 Task: Look for space in Vidnoye, Russia from 8th July, 2023 to 16th July, 2023 for 8 adults in price range Rs.10000 to Rs.16000. Place can be private room with 8 bedrooms having 8 beds and 8 bathrooms. Property type can be house, flat, guest house, hotel. Amenities needed are: wifi, TV, free parkinig on premises, gym, breakfast. Booking option can be shelf check-in. Required host language is English.
Action: Mouse pressed left at (460, 96)
Screenshot: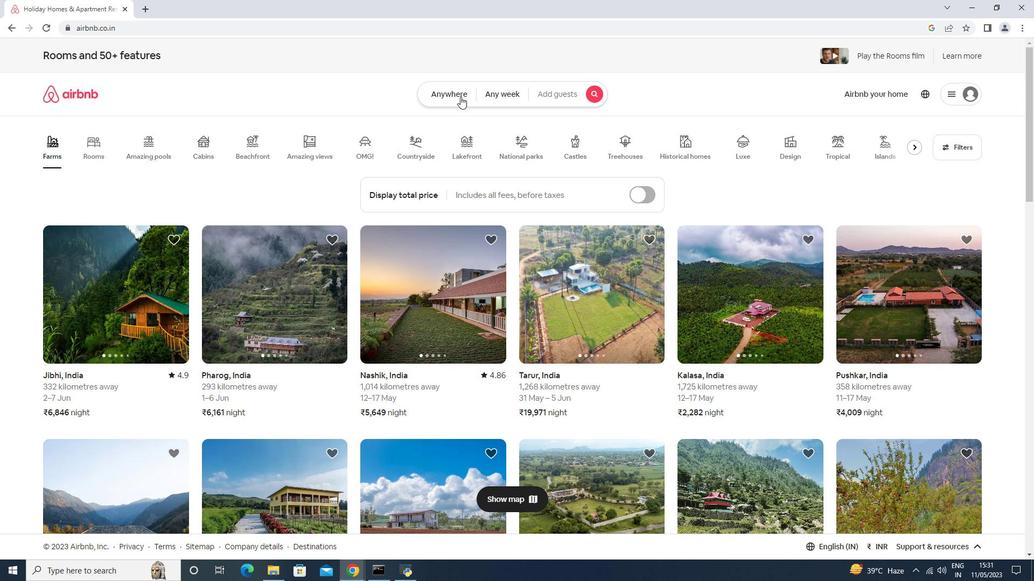 
Action: Mouse moved to (398, 145)
Screenshot: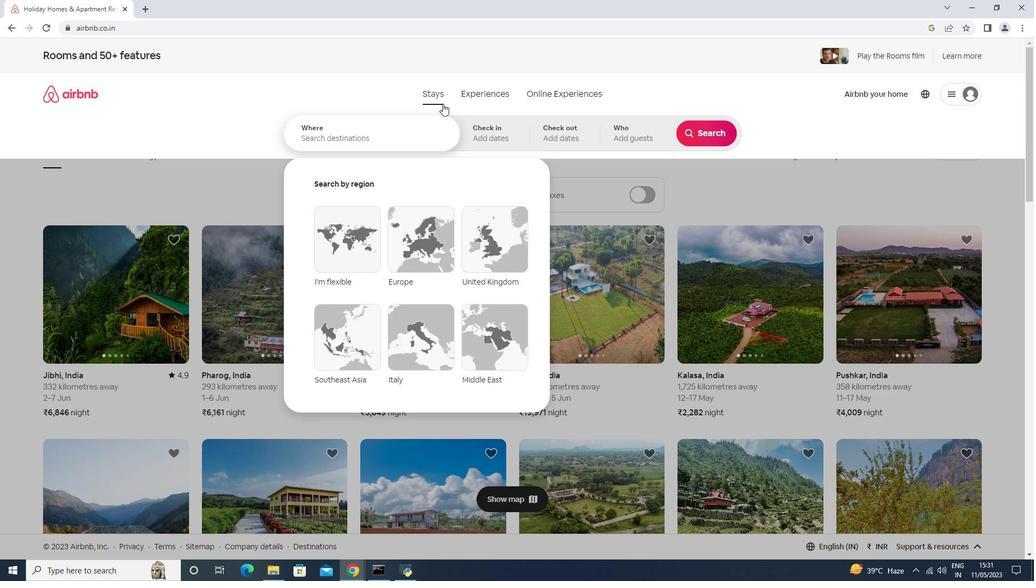 
Action: Mouse pressed left at (398, 145)
Screenshot: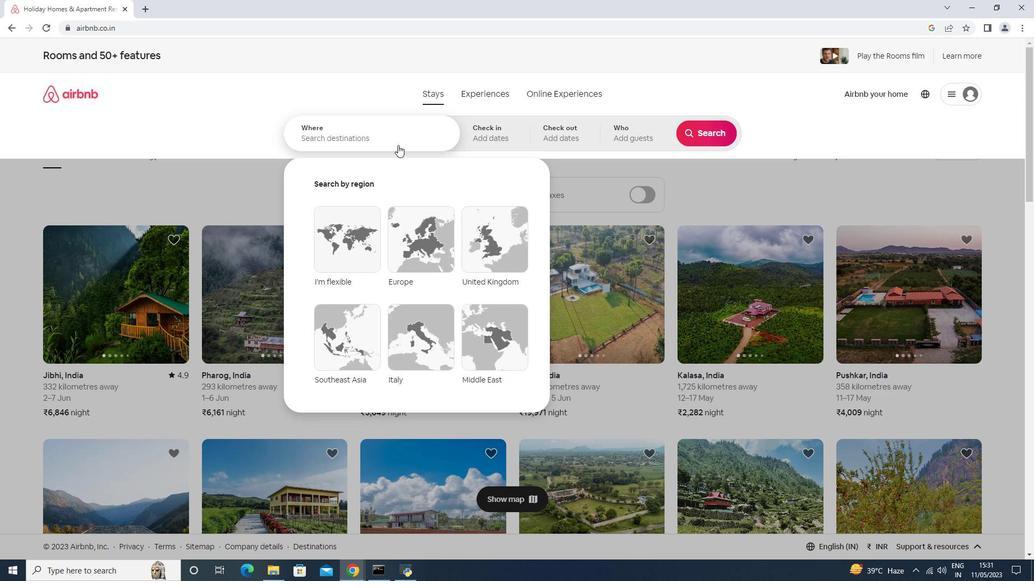 
Action: Mouse moved to (398, 144)
Screenshot: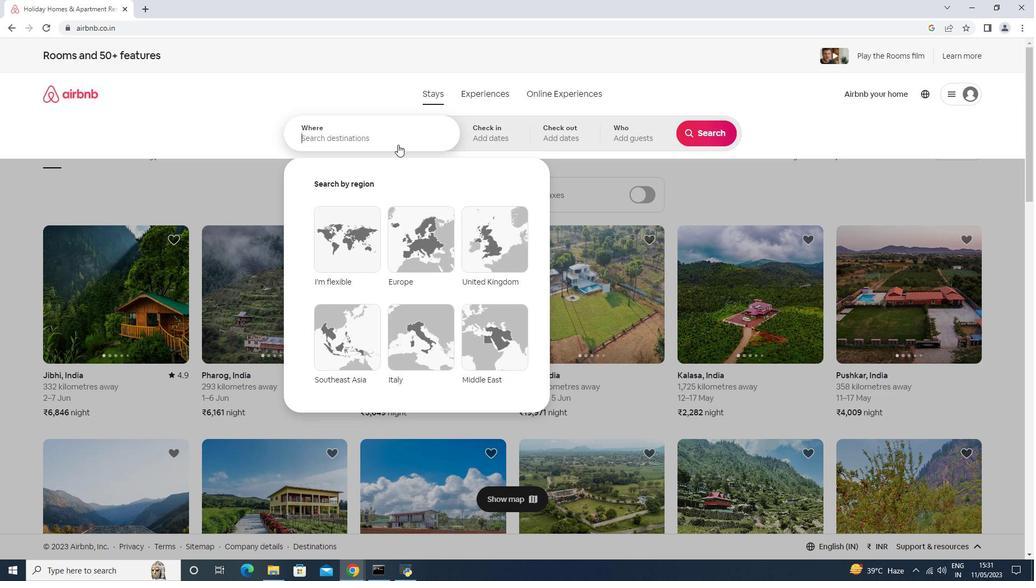 
Action: Key pressed <Key.shift>Vinoye,<Key.shift><Key.shift>Rusia<Key.backspace><Key.backspace>sia
Screenshot: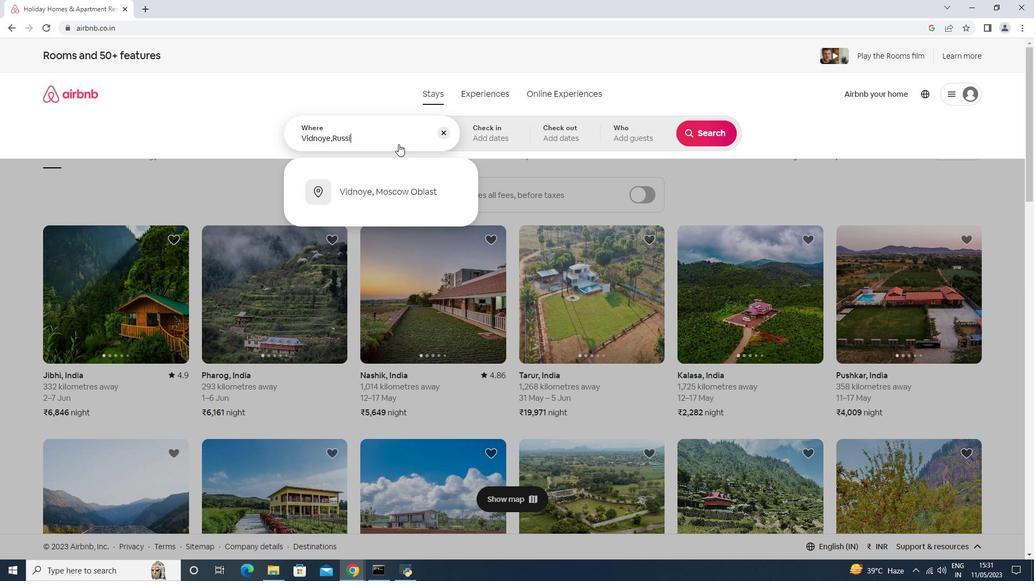 
Action: Mouse moved to (499, 136)
Screenshot: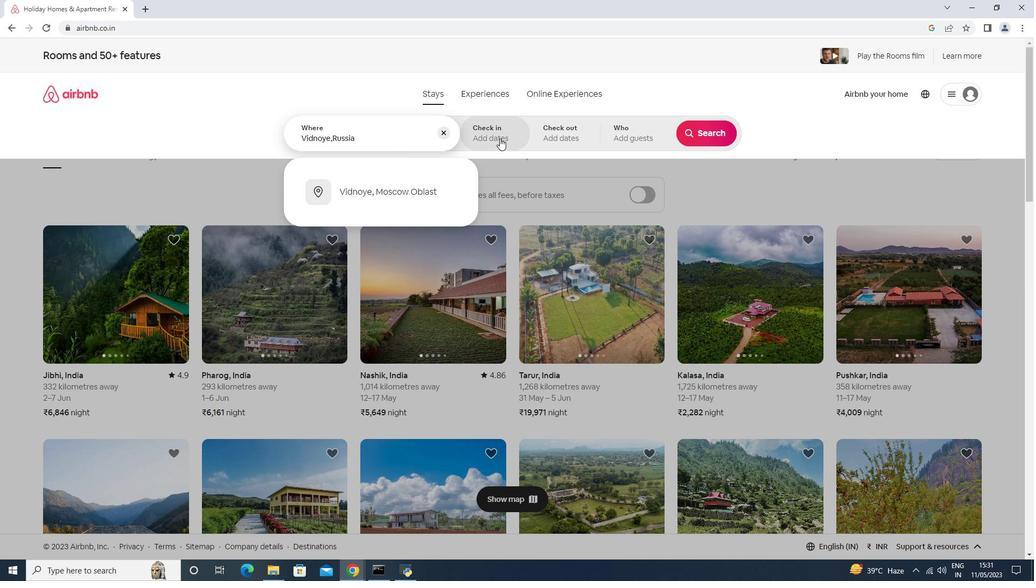 
Action: Mouse pressed left at (499, 136)
Screenshot: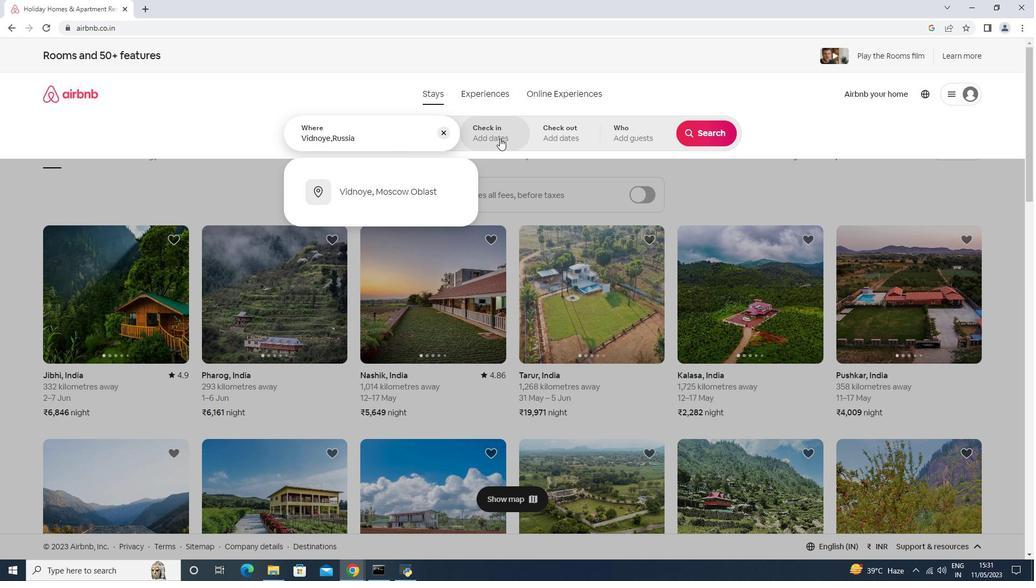 
Action: Mouse moved to (703, 223)
Screenshot: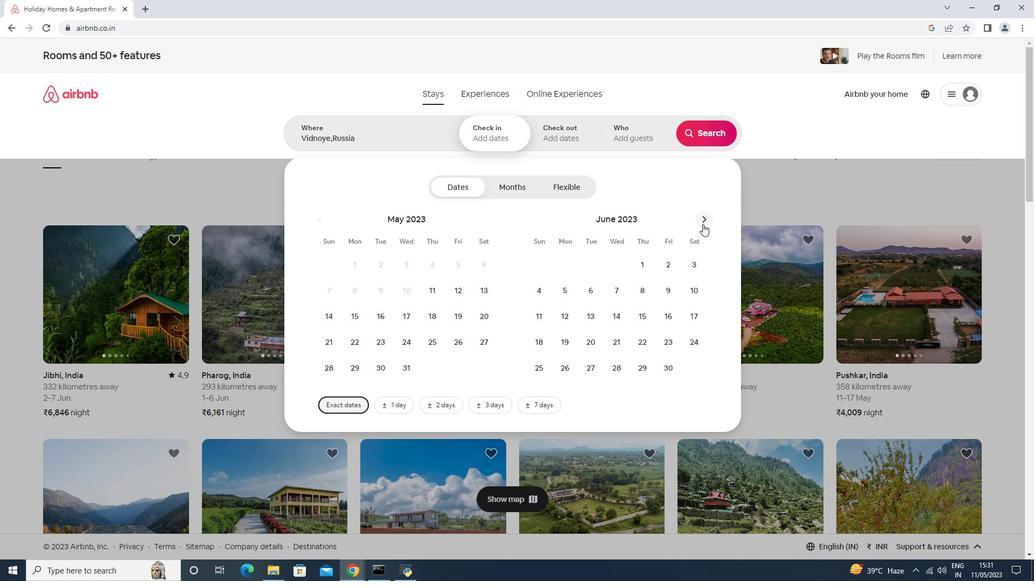 
Action: Mouse pressed left at (703, 223)
Screenshot: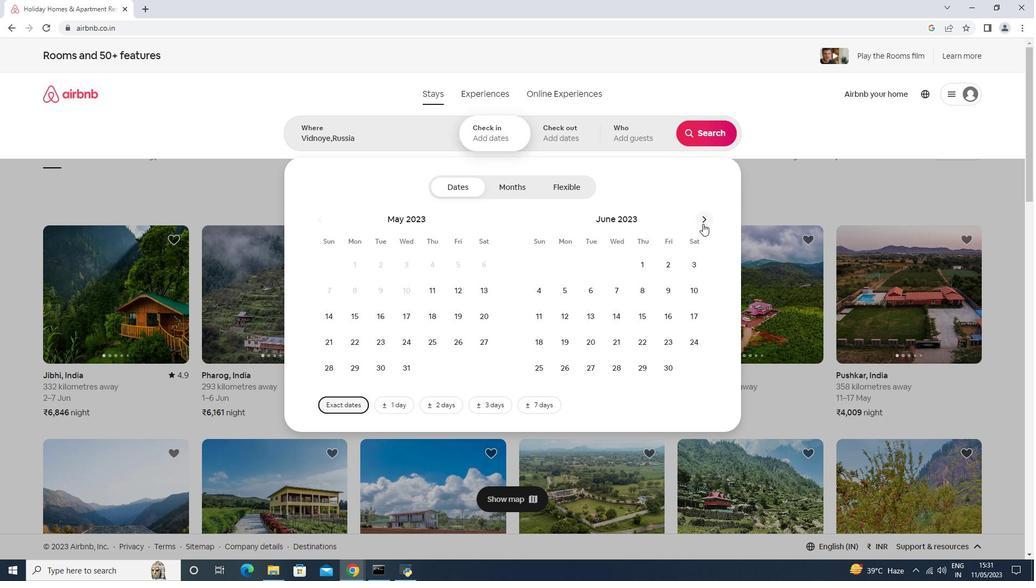 
Action: Mouse moved to (690, 291)
Screenshot: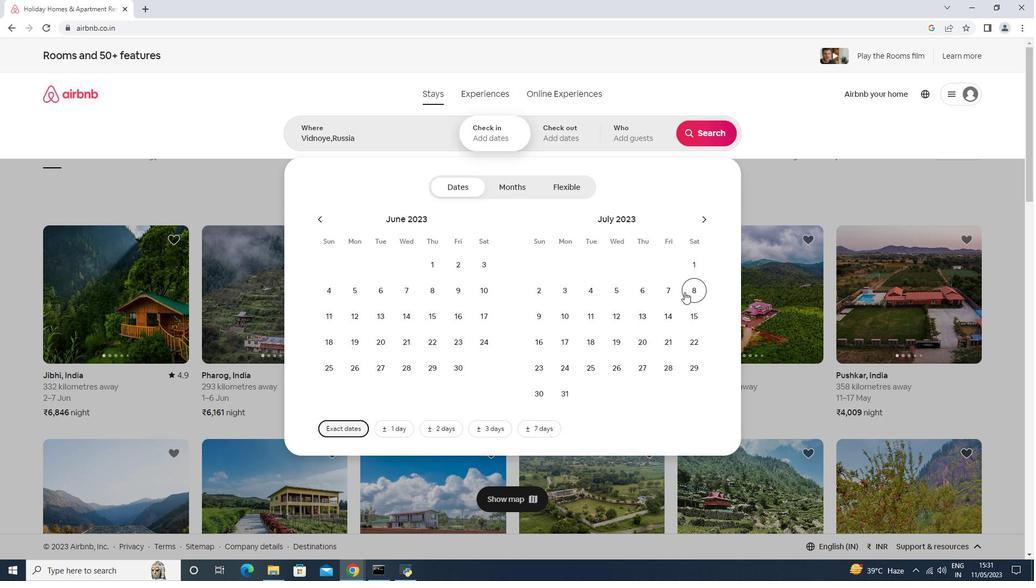
Action: Mouse pressed left at (690, 291)
Screenshot: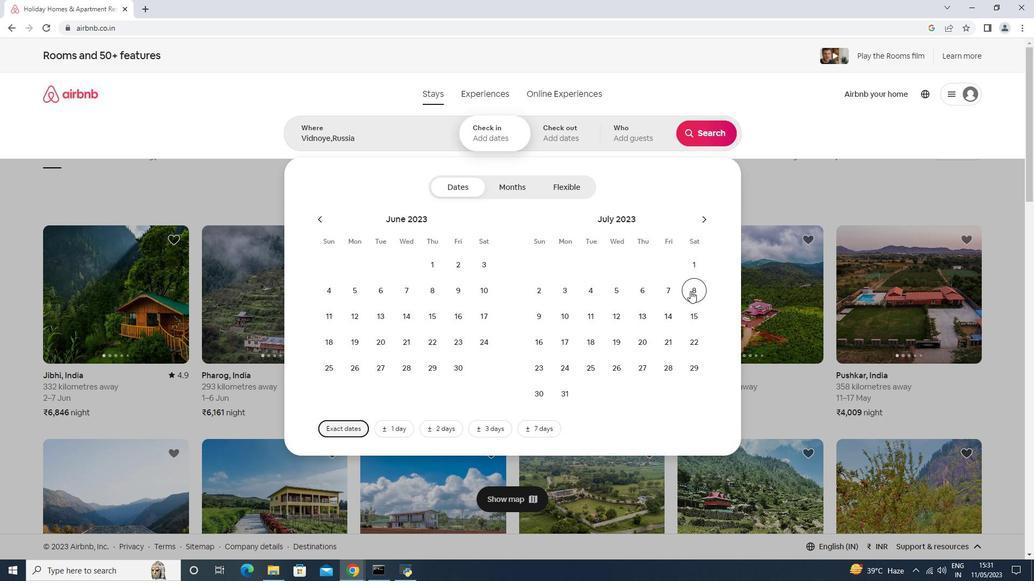 
Action: Mouse moved to (546, 337)
Screenshot: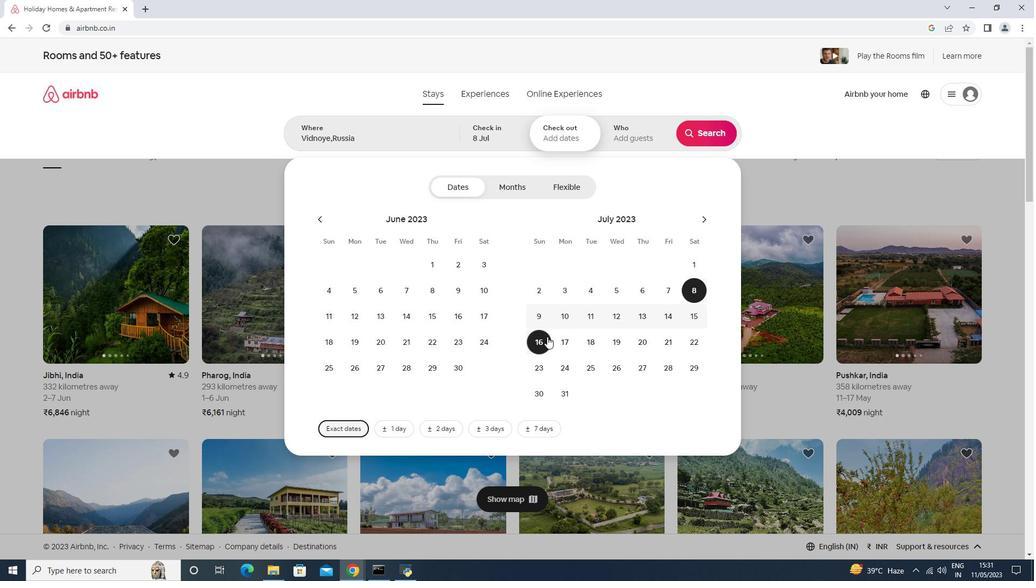 
Action: Mouse pressed left at (546, 337)
Screenshot: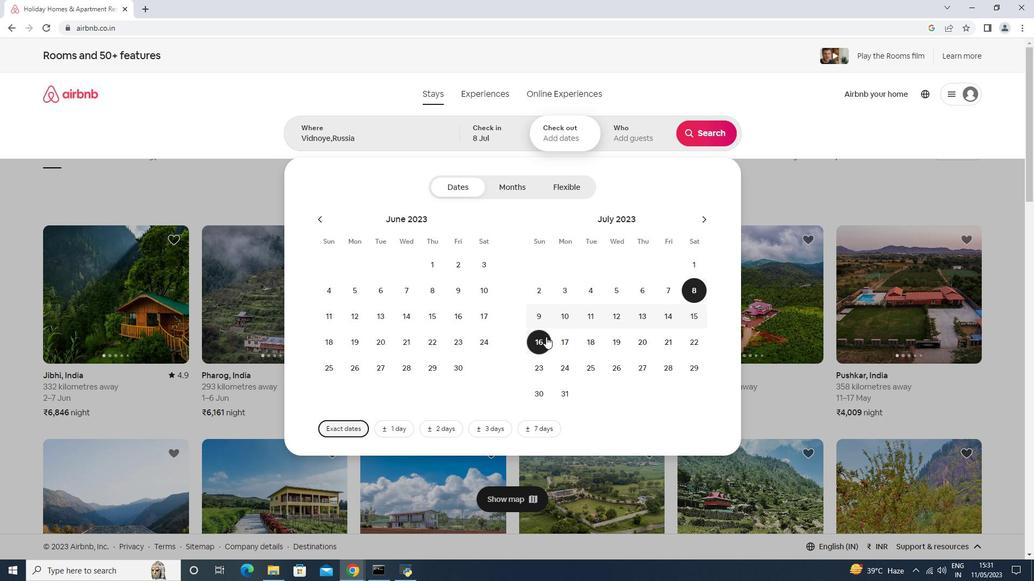 
Action: Mouse moved to (637, 147)
Screenshot: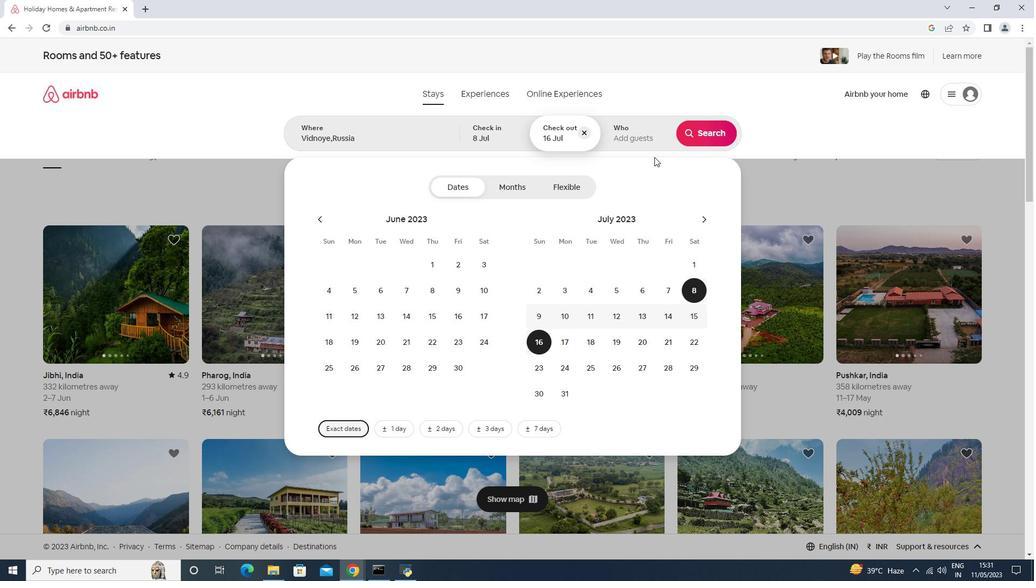 
Action: Mouse pressed left at (637, 147)
Screenshot: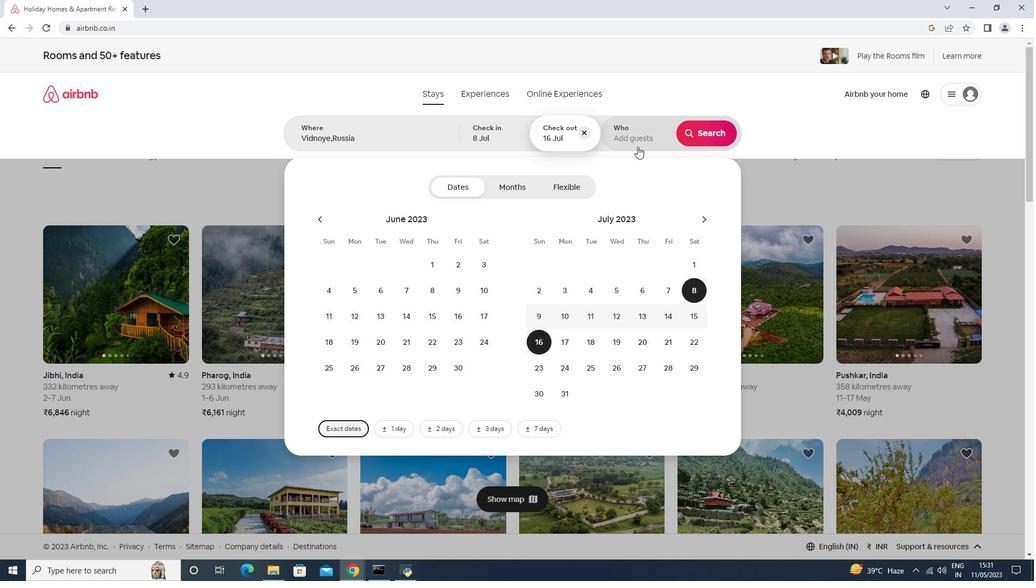 
Action: Mouse moved to (704, 189)
Screenshot: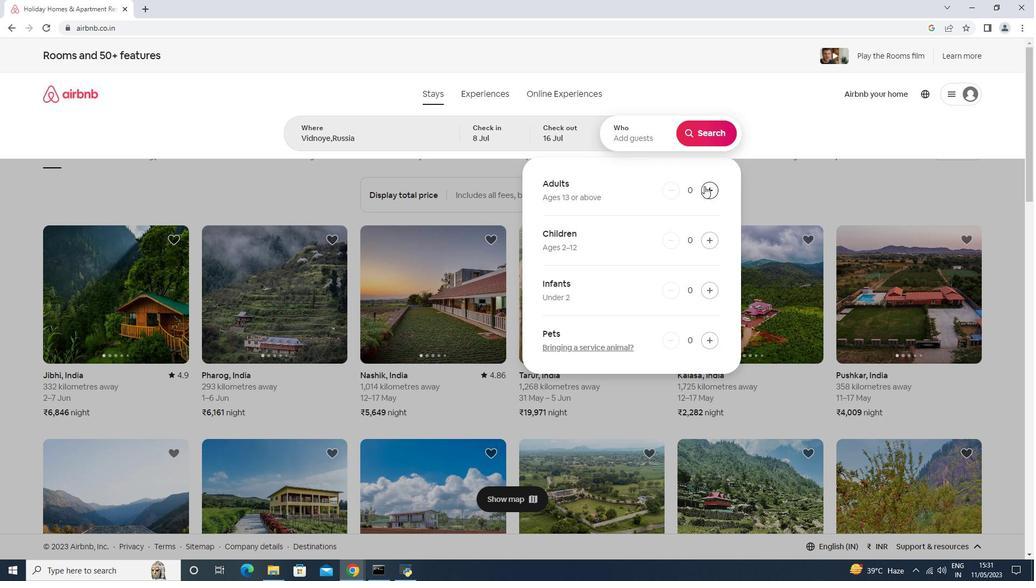 
Action: Mouse pressed left at (704, 189)
Screenshot: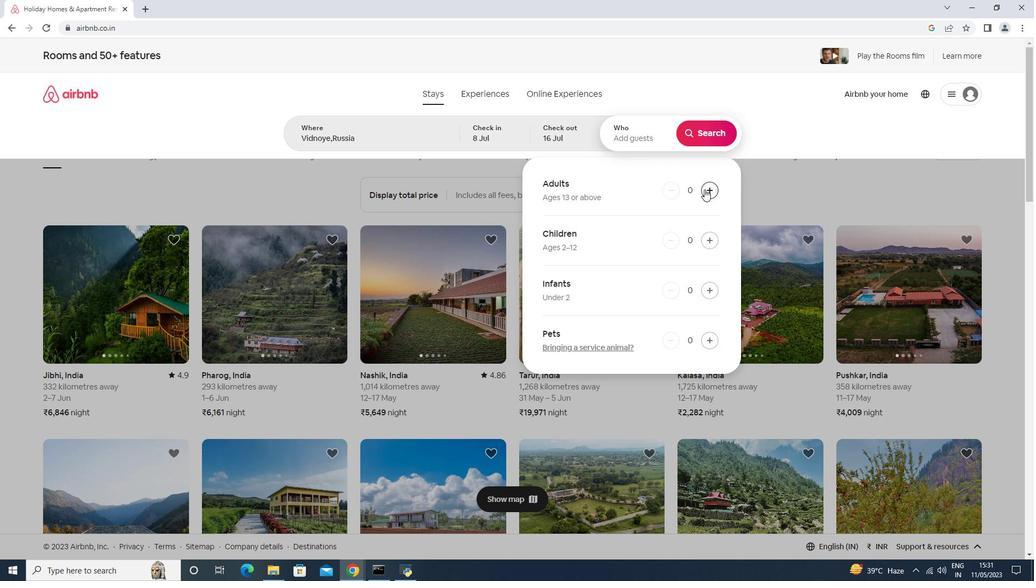
Action: Mouse moved to (705, 189)
Screenshot: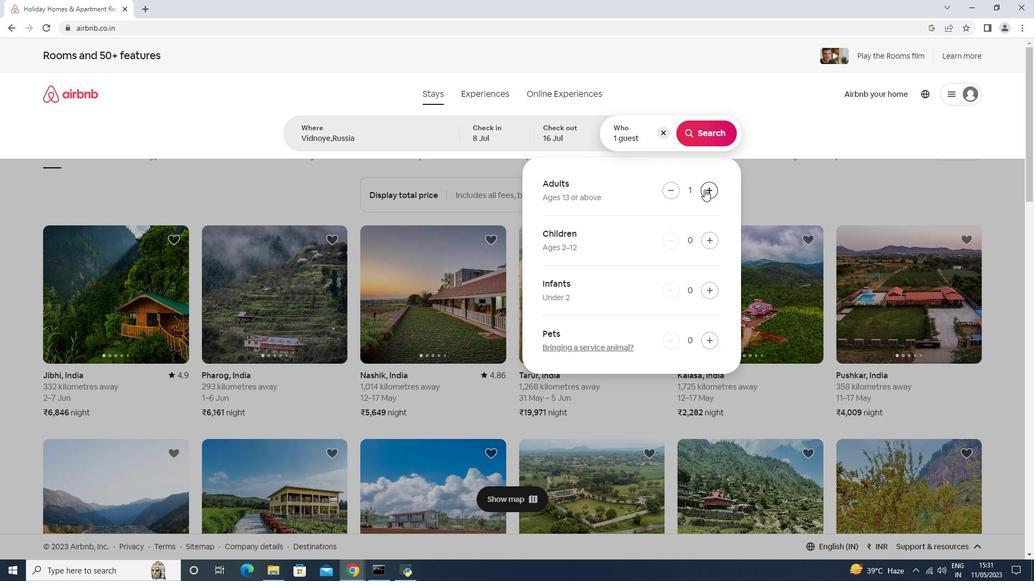 
Action: Mouse pressed left at (705, 189)
Screenshot: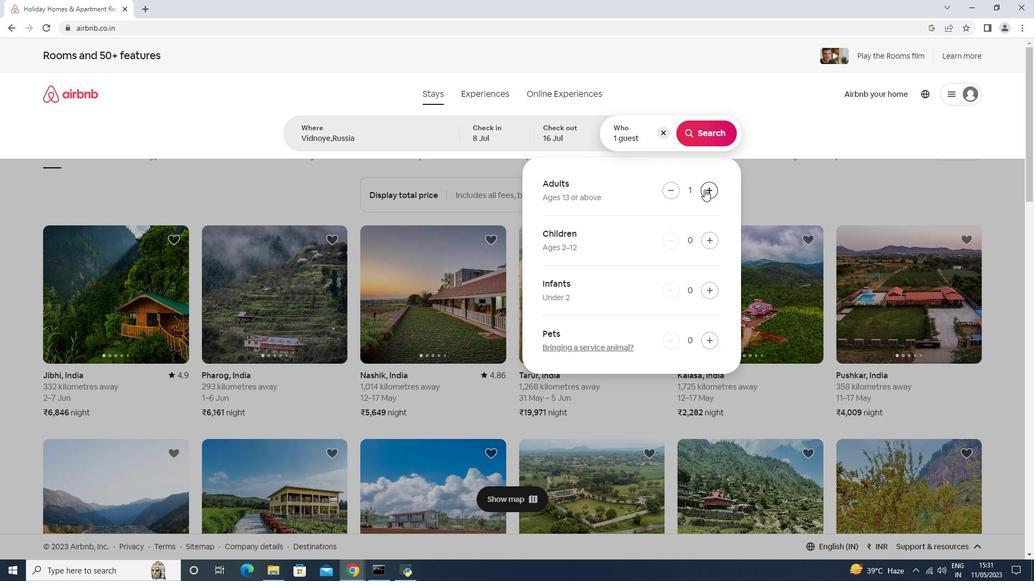 
Action: Mouse pressed left at (705, 189)
Screenshot: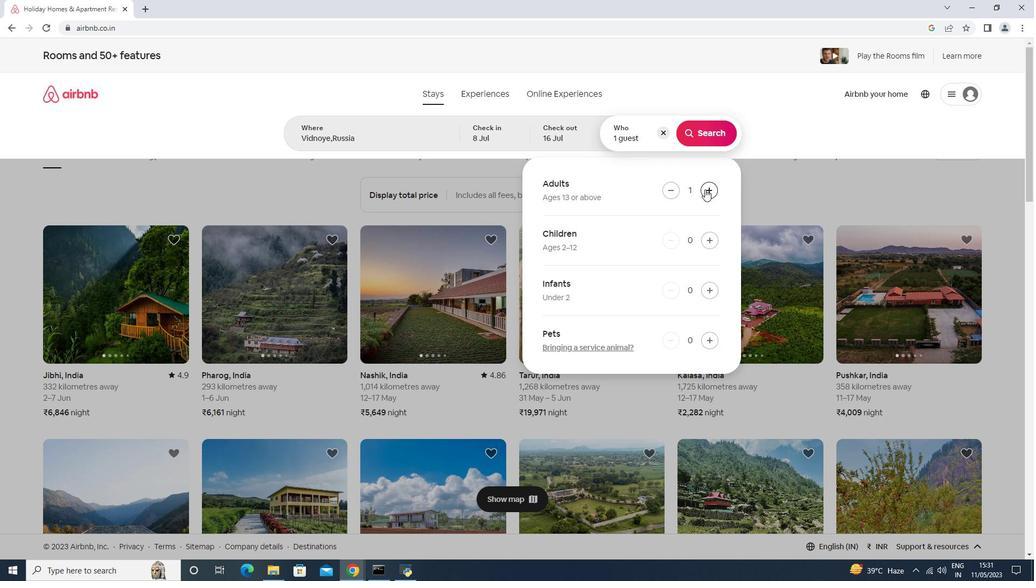 
Action: Mouse pressed left at (705, 189)
Screenshot: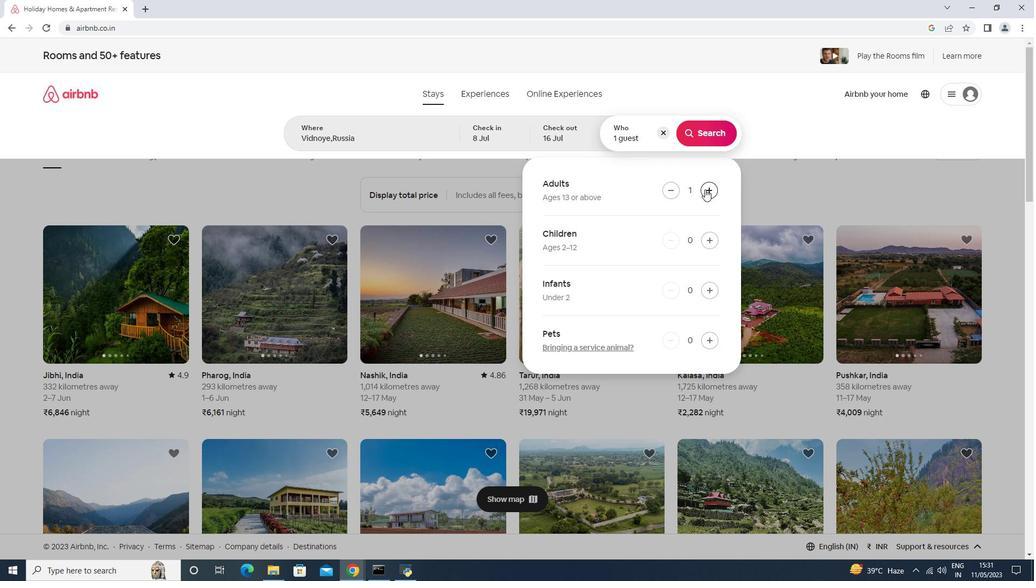 
Action: Mouse moved to (705, 189)
Screenshot: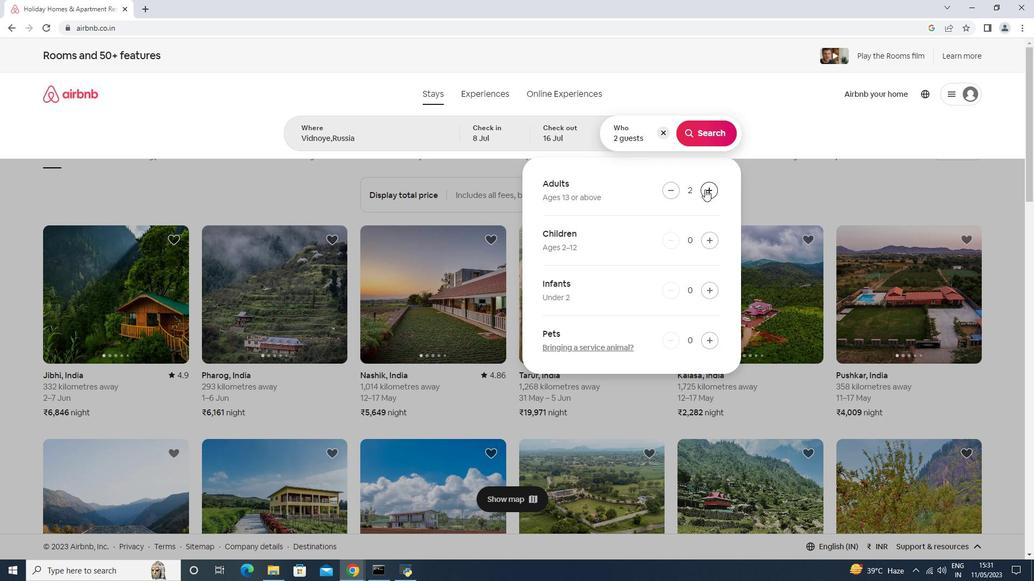 
Action: Mouse pressed left at (705, 189)
Screenshot: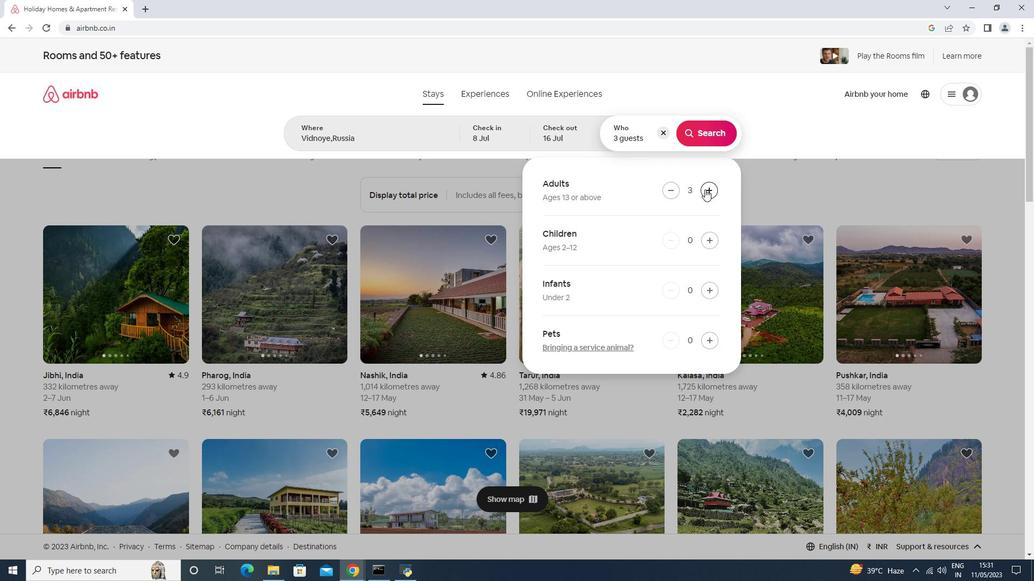 
Action: Mouse pressed left at (705, 189)
Screenshot: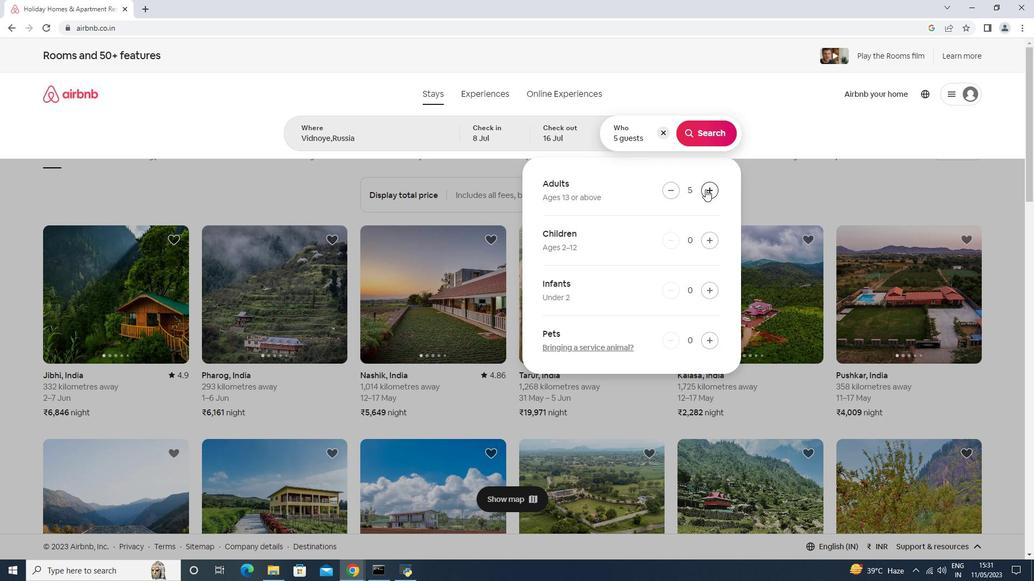 
Action: Mouse pressed left at (705, 189)
Screenshot: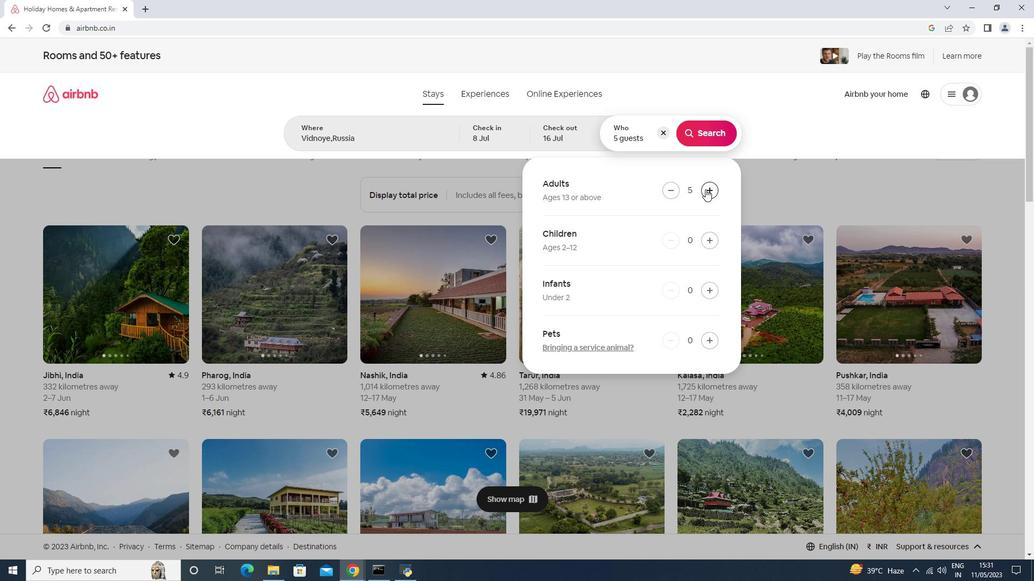 
Action: Mouse moved to (709, 192)
Screenshot: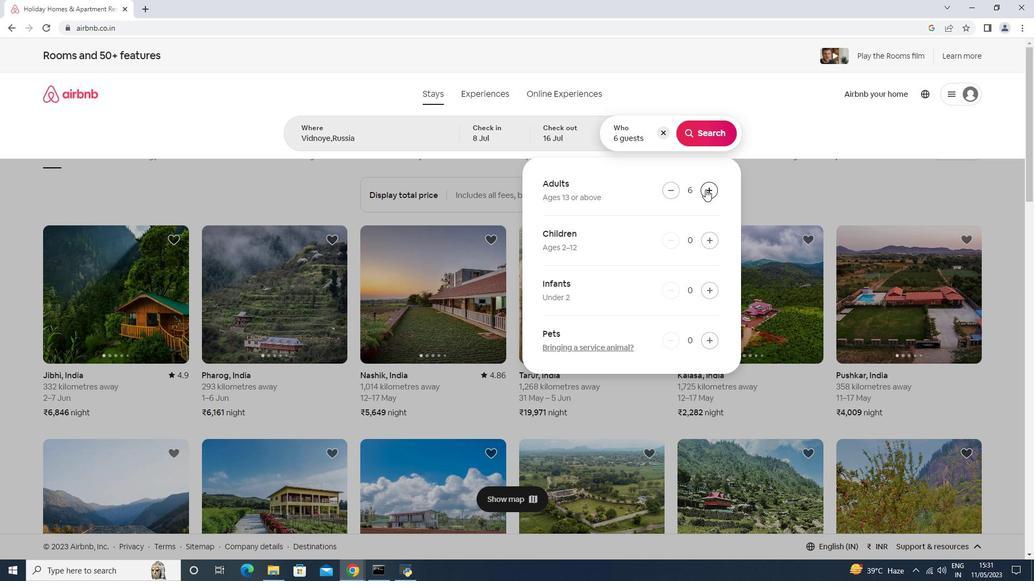 
Action: Mouse pressed left at (709, 192)
Screenshot: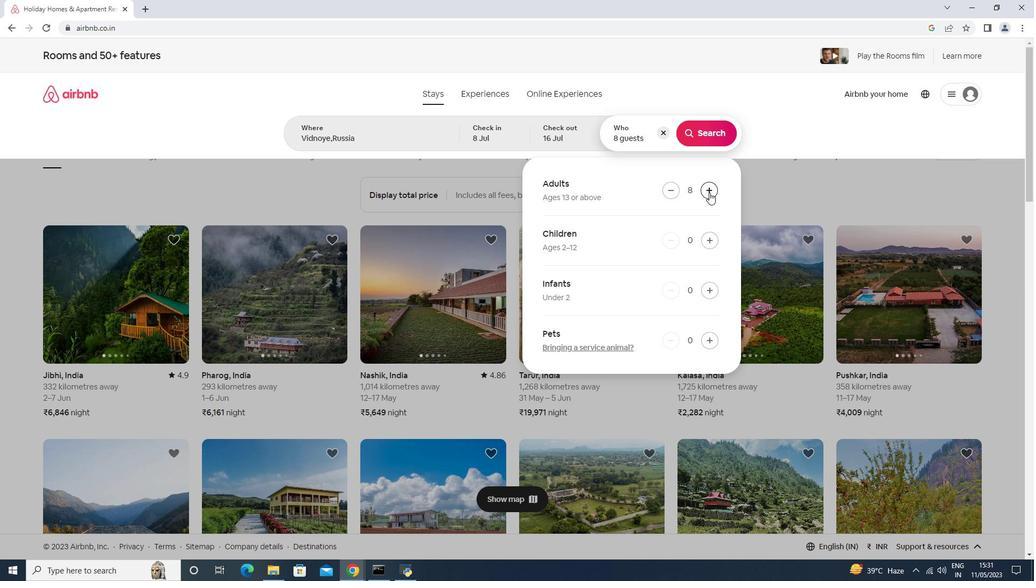 
Action: Mouse moved to (672, 191)
Screenshot: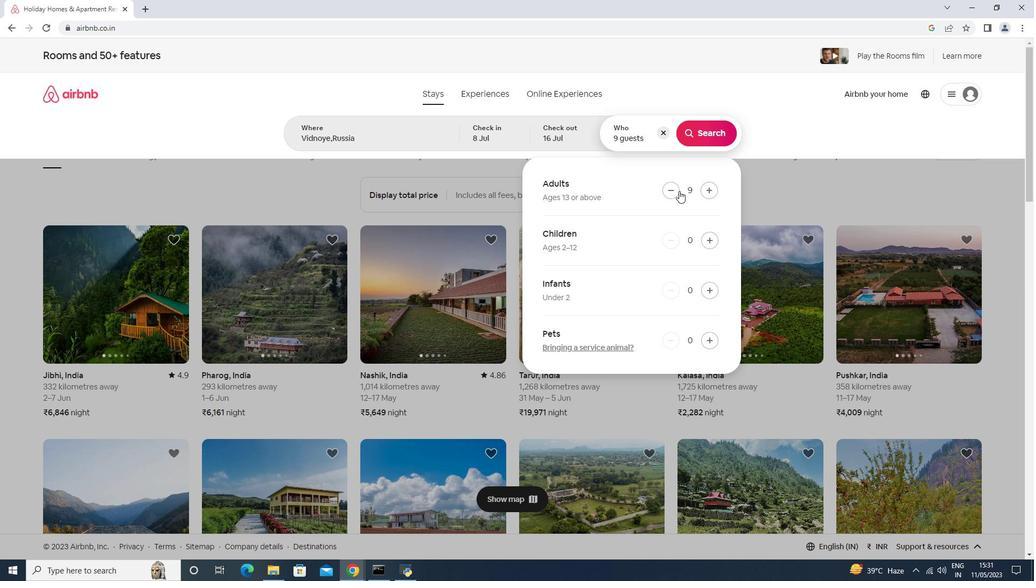 
Action: Mouse pressed left at (672, 191)
Screenshot: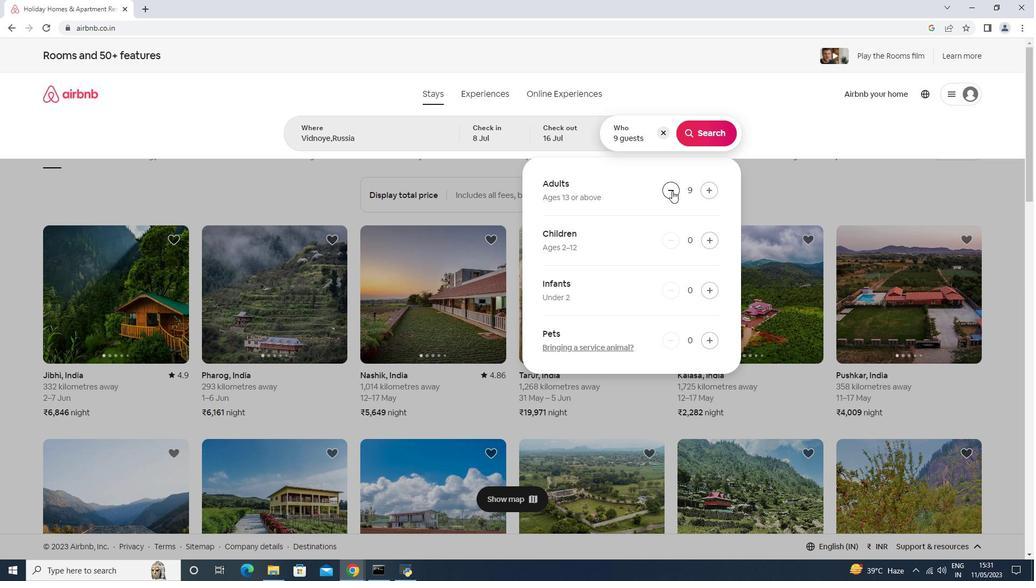 
Action: Mouse moved to (711, 140)
Screenshot: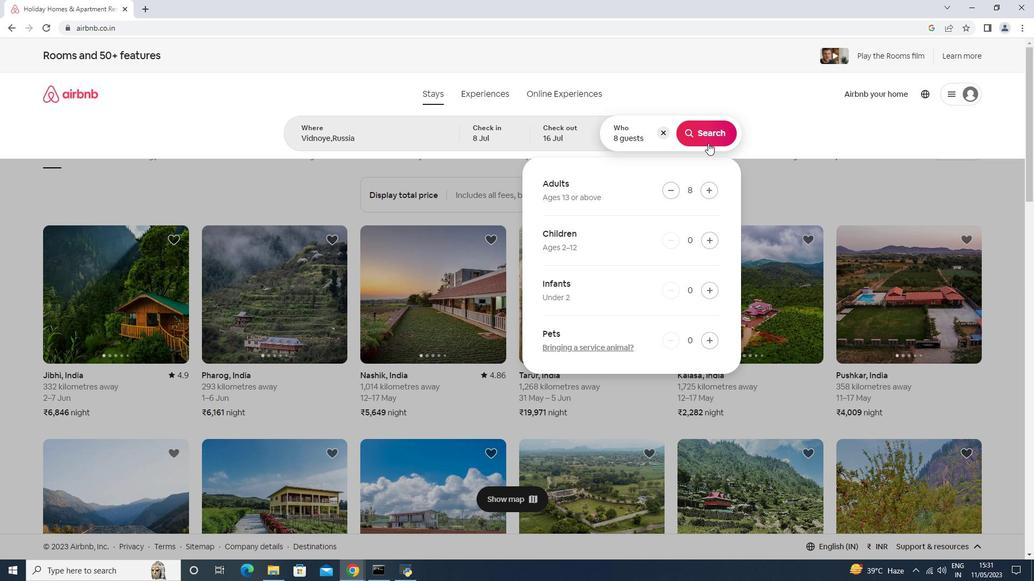 
Action: Mouse pressed left at (711, 140)
Screenshot: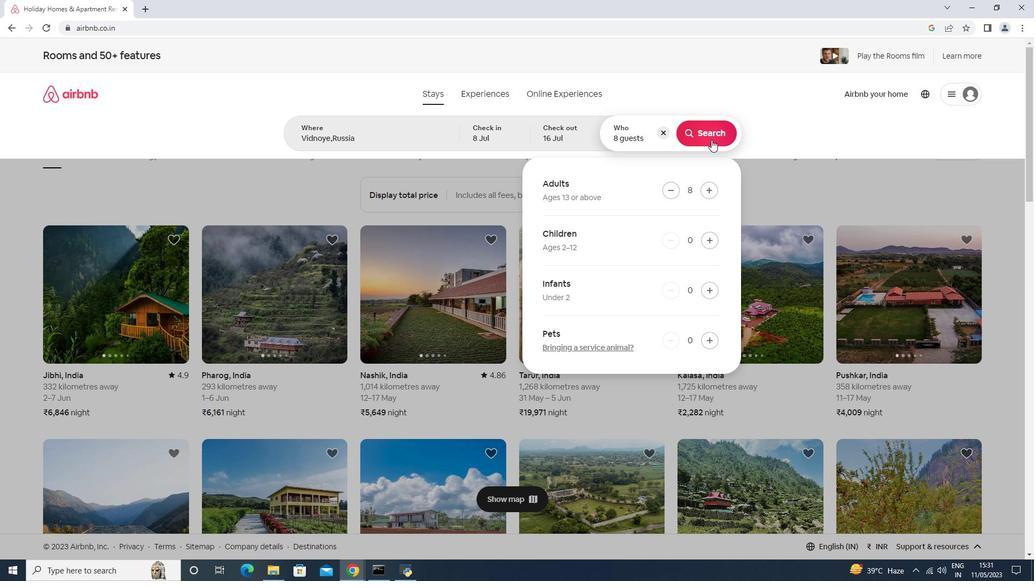 
Action: Mouse moved to (986, 103)
Screenshot: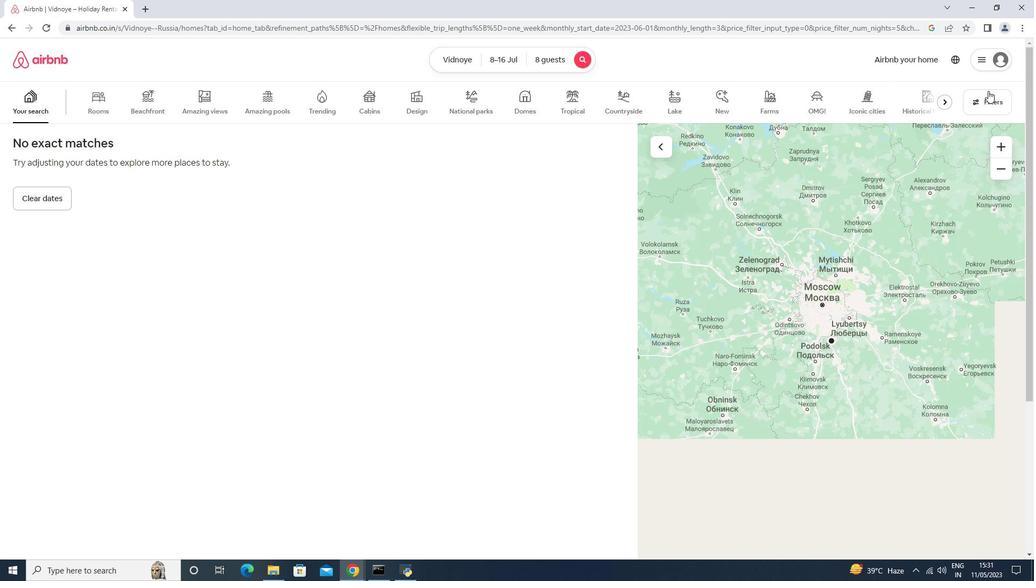 
Action: Mouse pressed left at (986, 103)
Screenshot: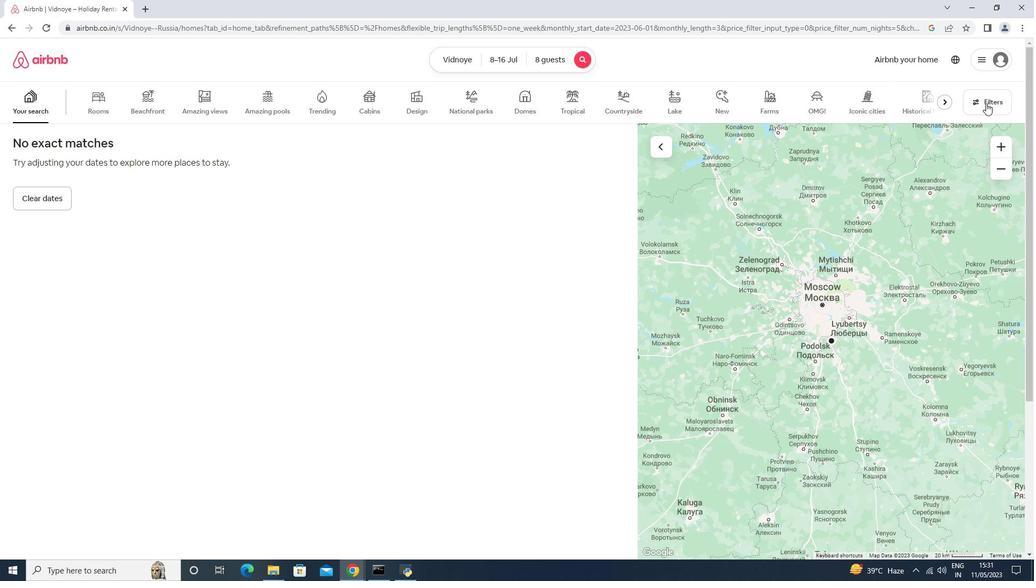 
Action: Mouse moved to (478, 357)
Screenshot: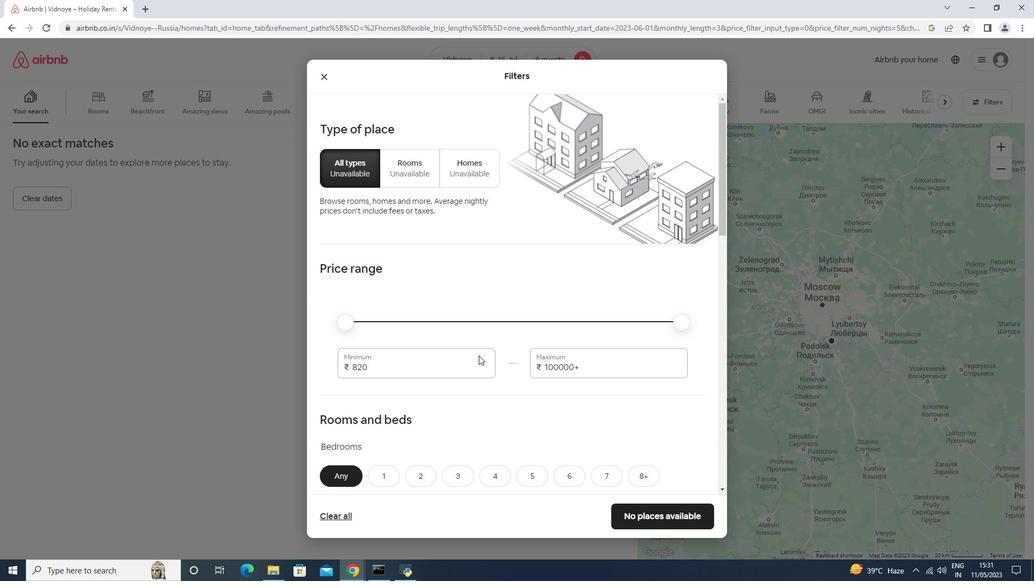 
Action: Mouse pressed left at (478, 357)
Screenshot: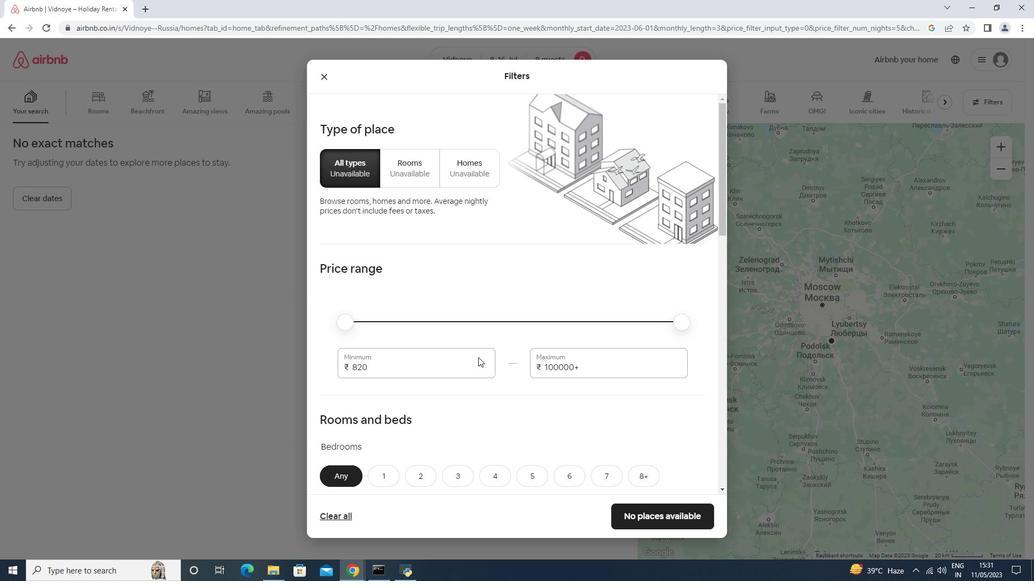 
Action: Mouse moved to (478, 358)
Screenshot: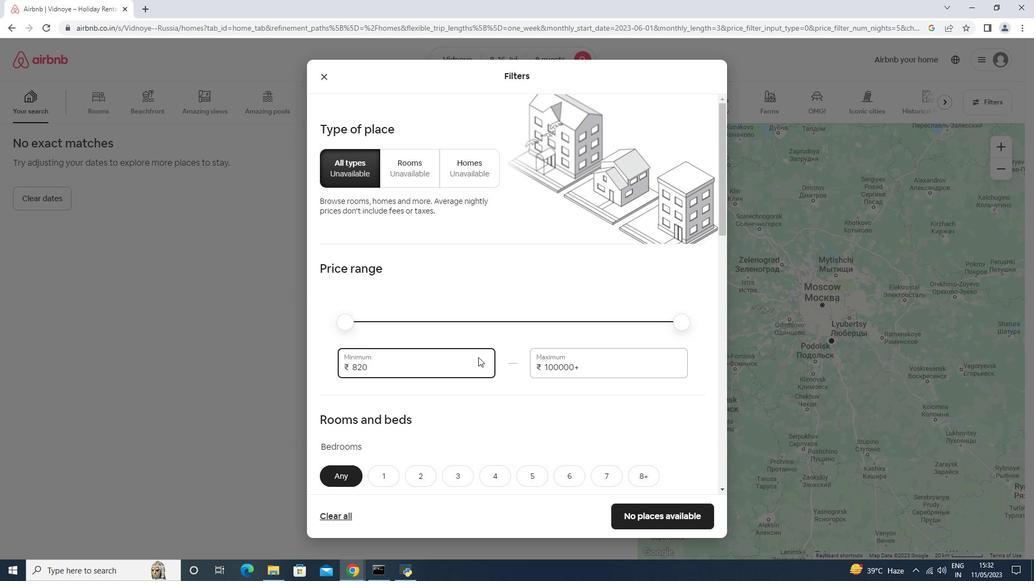 
Action: Key pressed <Key.backspace><Key.backspace><Key.backspace><Key.backspace><Key.backspace><Key.backspace><Key.backspace><Key.backspace><Key.backspace><Key.backspace><Key.backspace><Key.backspace><Key.backspace><Key.backspace><Key.backspace><Key.backspace><Key.backspace><Key.backspace><Key.backspace><Key.backspace>
Screenshot: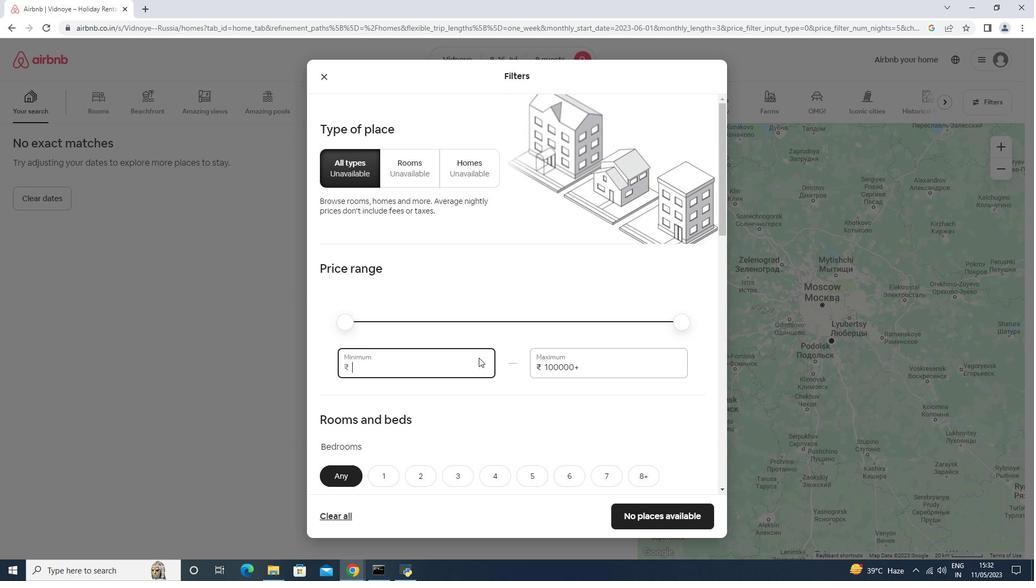 
Action: Mouse moved to (488, 352)
Screenshot: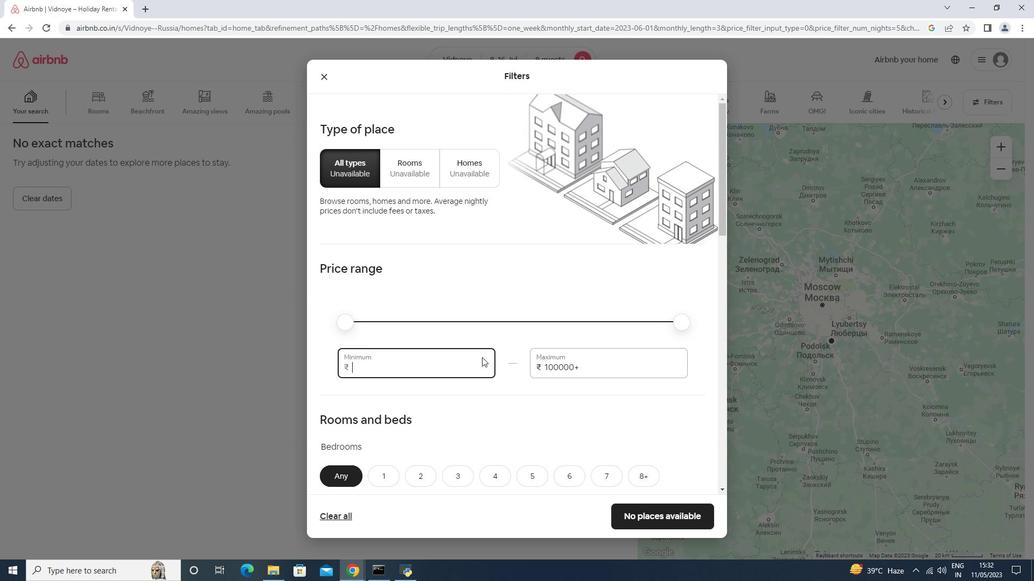 
Action: Key pressed 1000
Screenshot: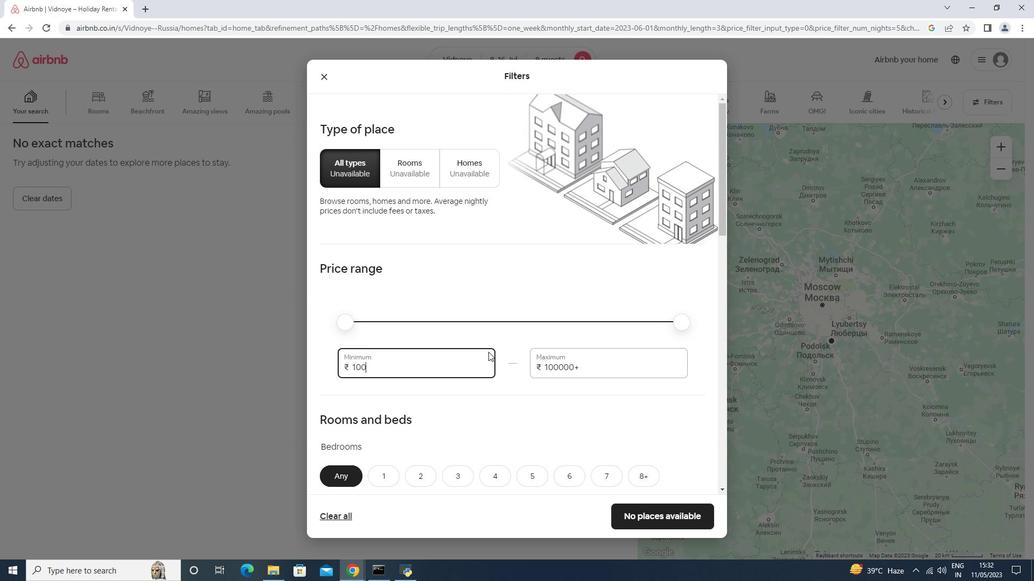 
Action: Mouse moved to (499, 355)
Screenshot: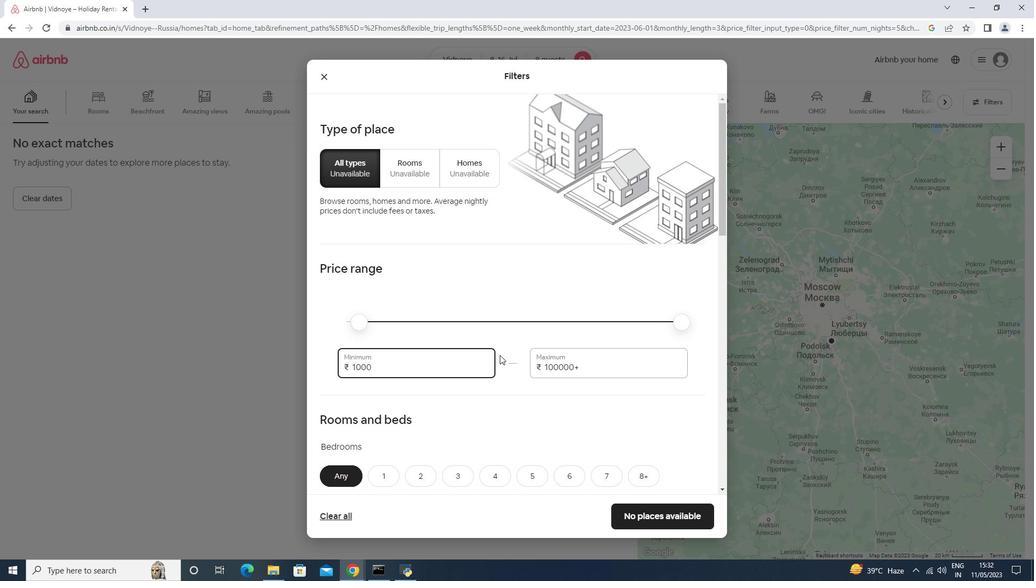
Action: Key pressed 0
Screenshot: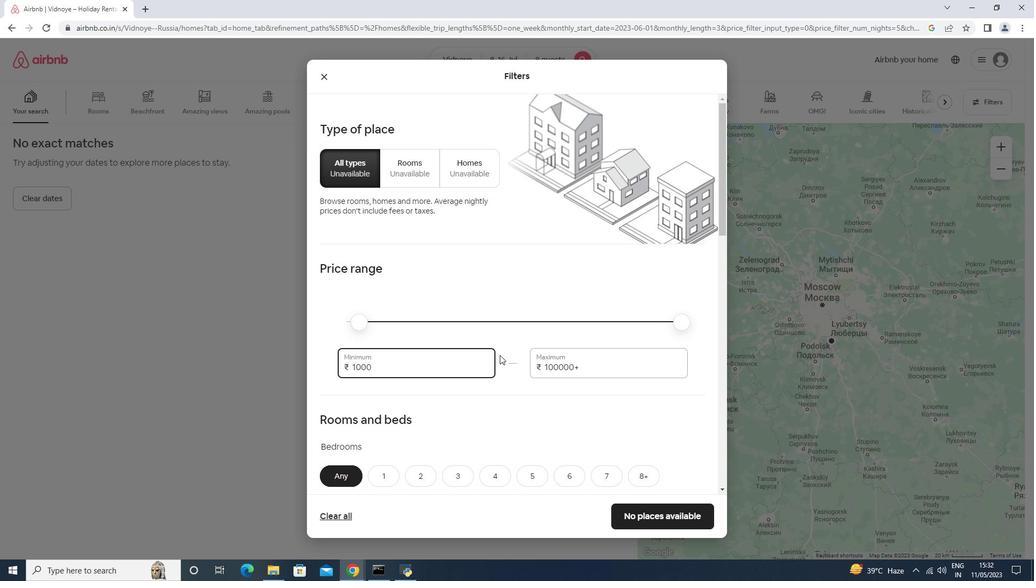 
Action: Mouse moved to (500, 355)
Screenshot: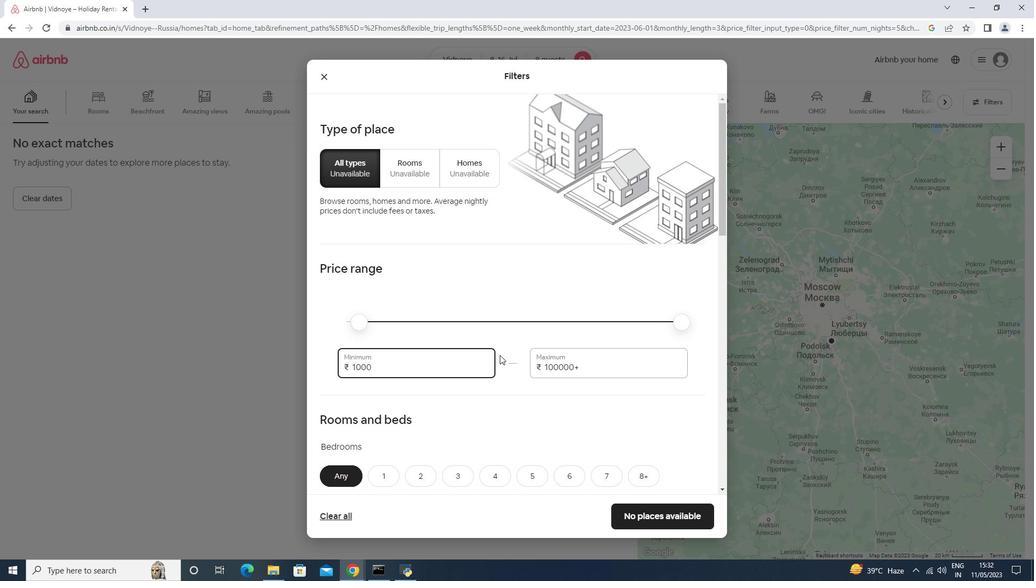 
Action: Key pressed <Key.tab>16000
Screenshot: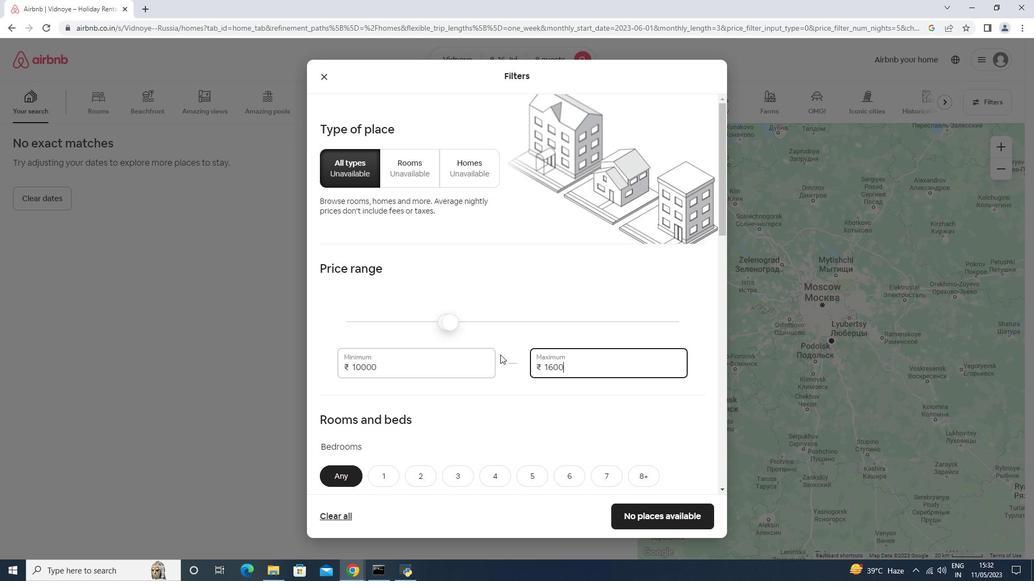 
Action: Mouse moved to (548, 397)
Screenshot: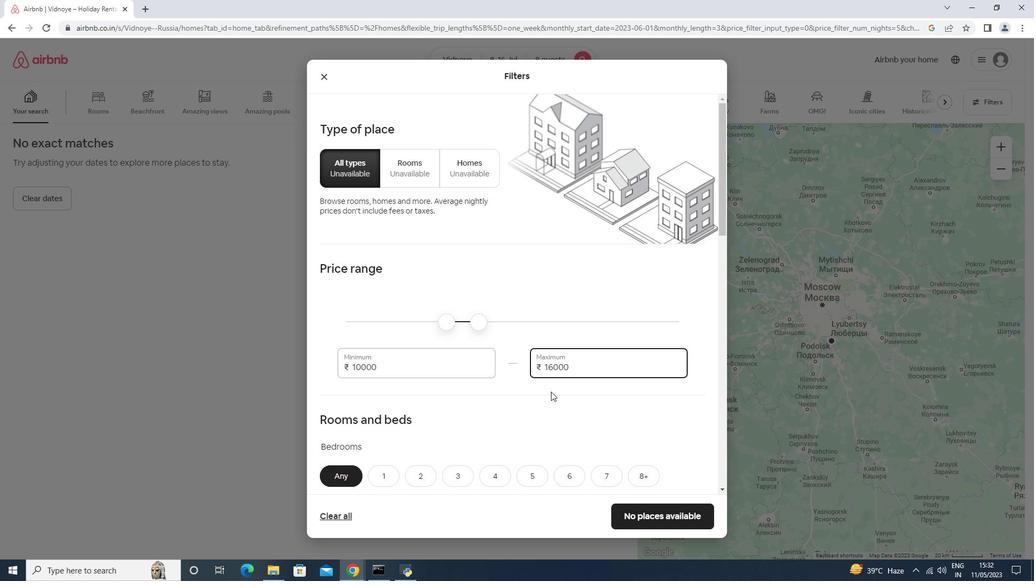 
Action: Mouse scrolled (548, 397) with delta (0, 0)
Screenshot: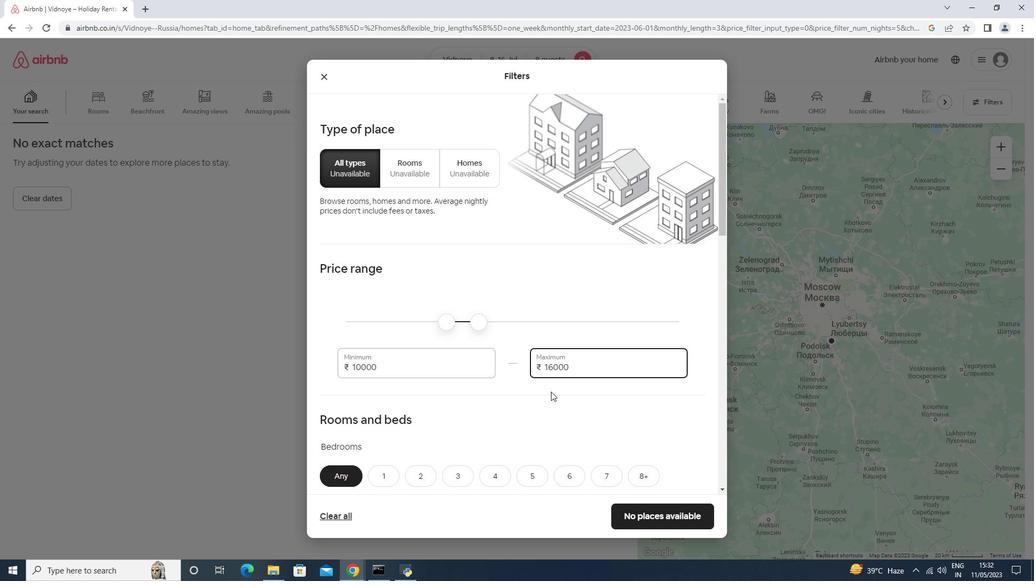 
Action: Mouse scrolled (548, 397) with delta (0, 0)
Screenshot: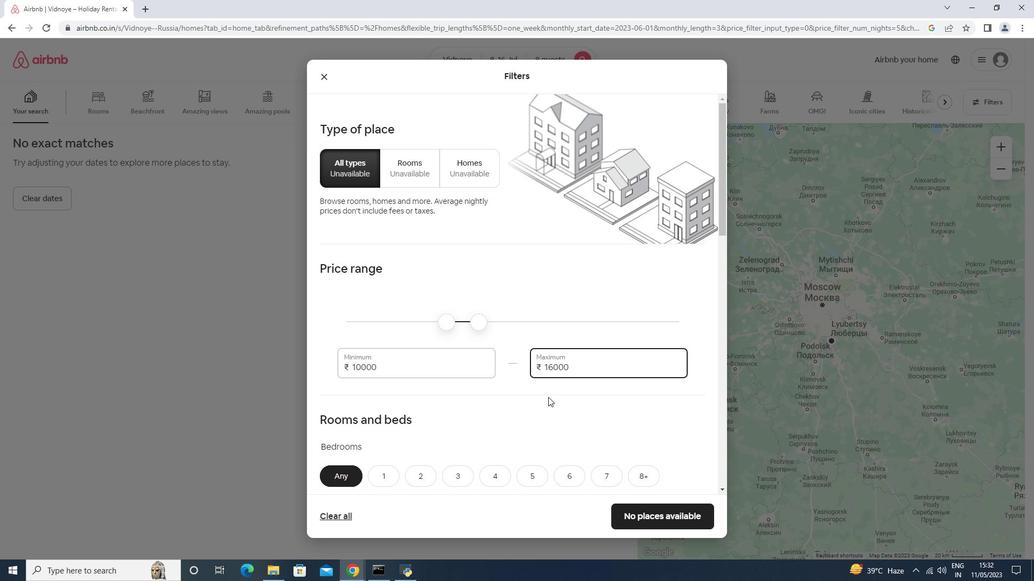 
Action: Mouse scrolled (548, 397) with delta (0, 0)
Screenshot: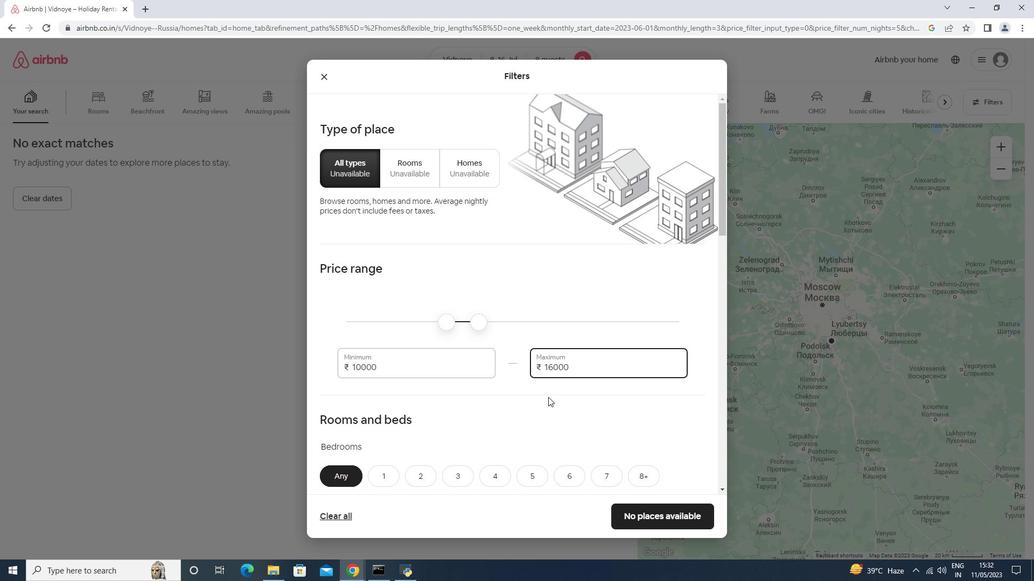 
Action: Mouse moved to (647, 373)
Screenshot: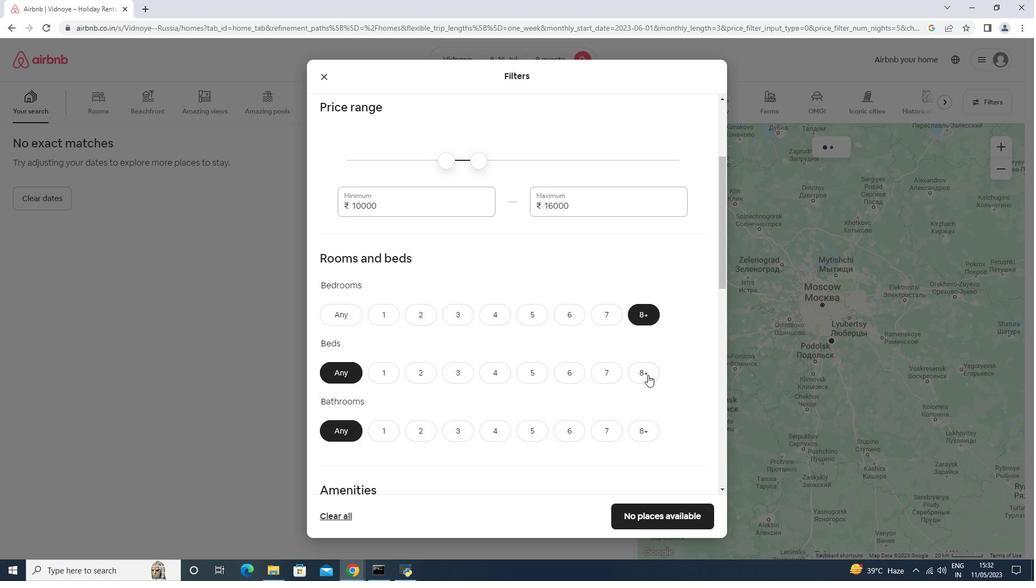 
Action: Mouse pressed left at (647, 373)
Screenshot: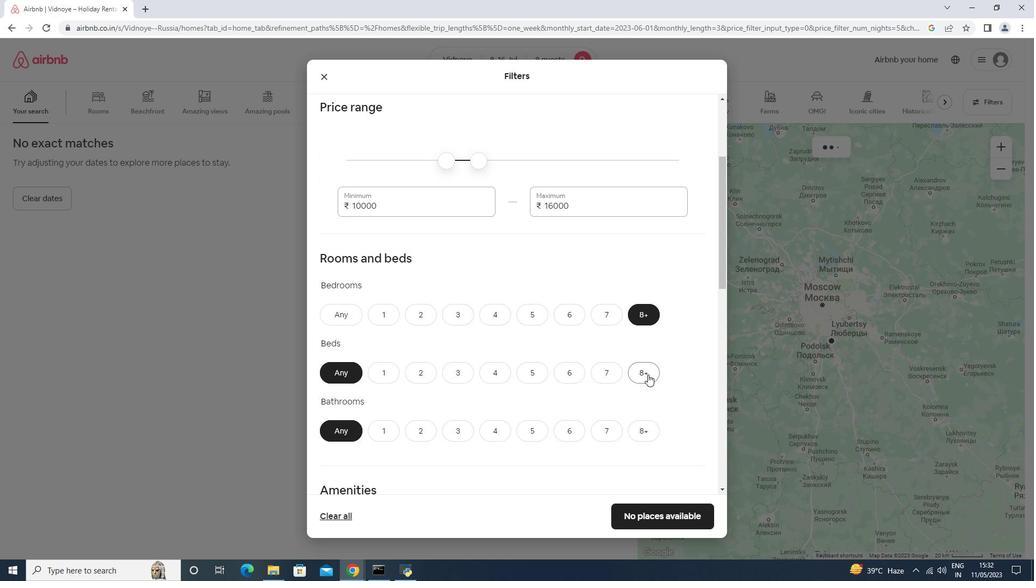 
Action: Mouse moved to (648, 427)
Screenshot: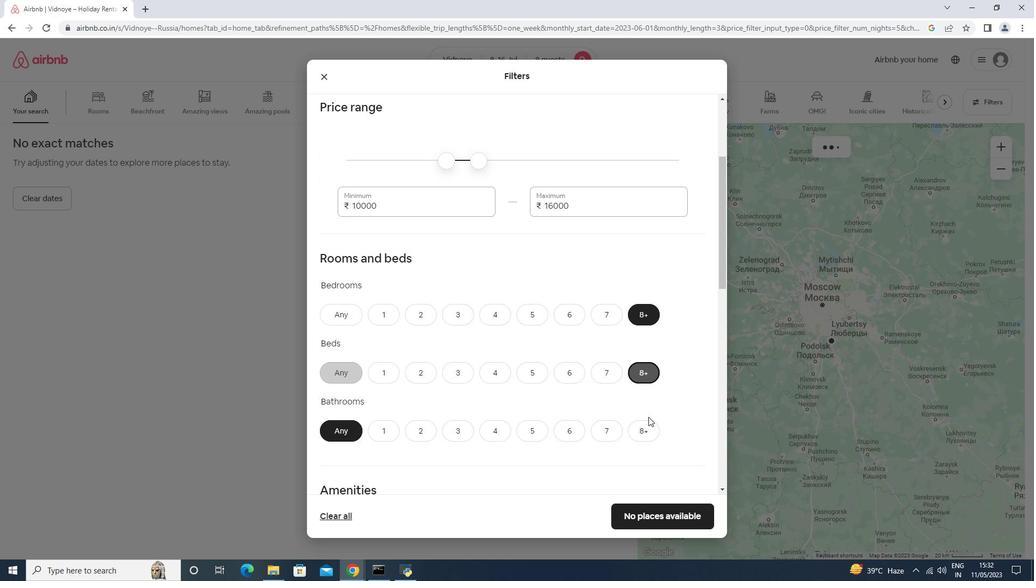 
Action: Mouse pressed left at (648, 427)
Screenshot: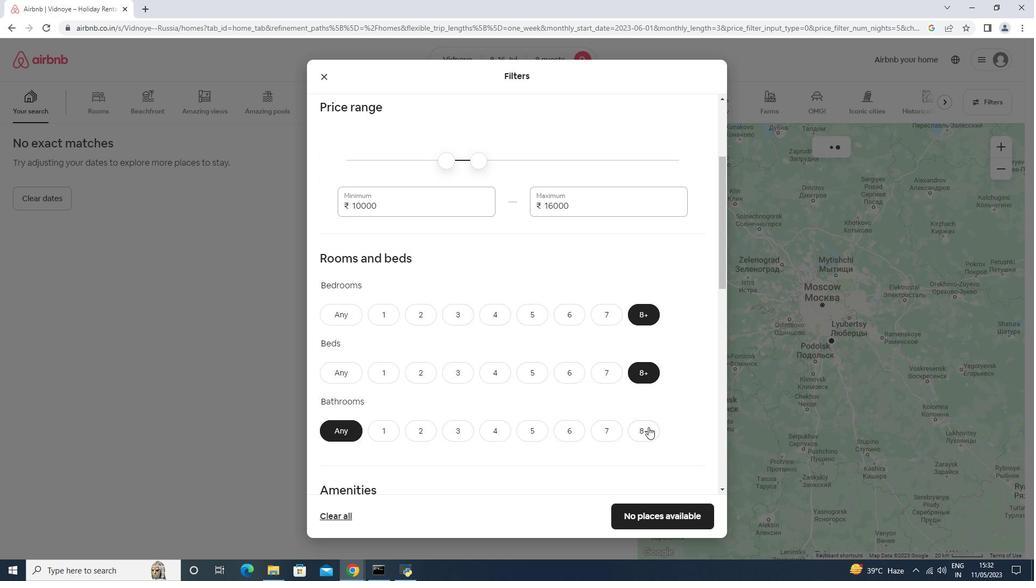 
Action: Mouse moved to (643, 414)
Screenshot: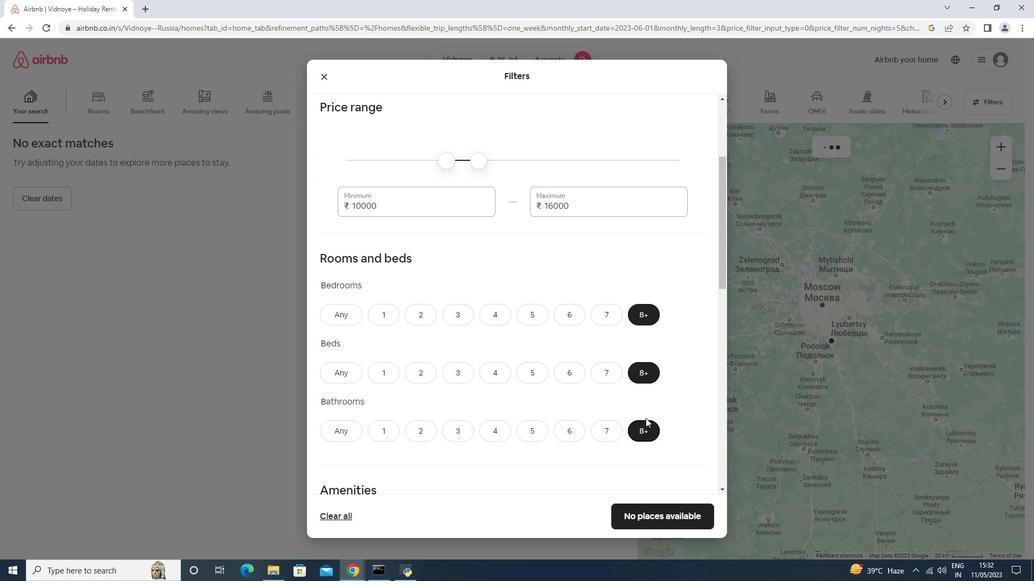 
Action: Mouse scrolled (643, 413) with delta (0, 0)
Screenshot: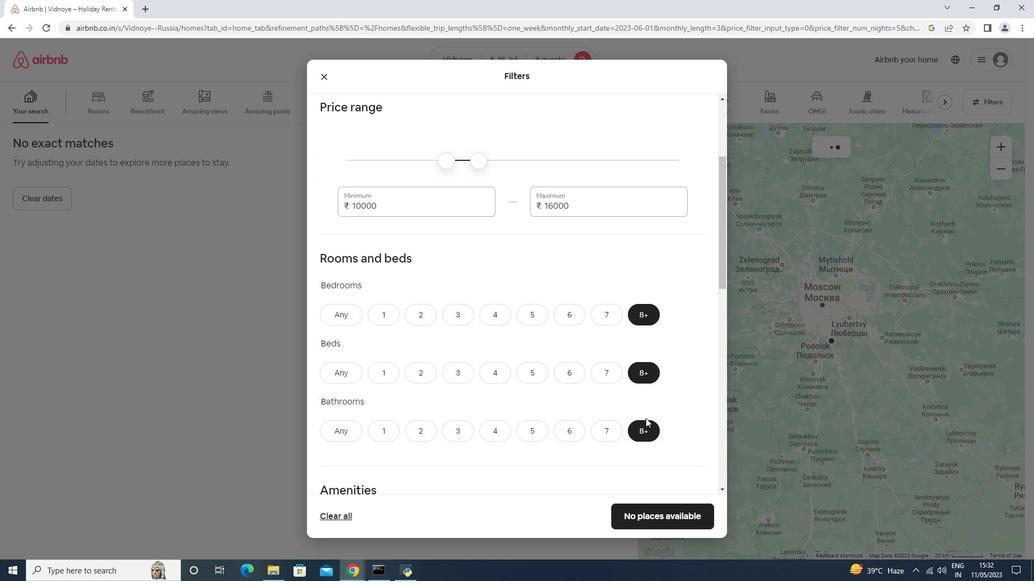 
Action: Mouse scrolled (643, 413) with delta (0, 0)
Screenshot: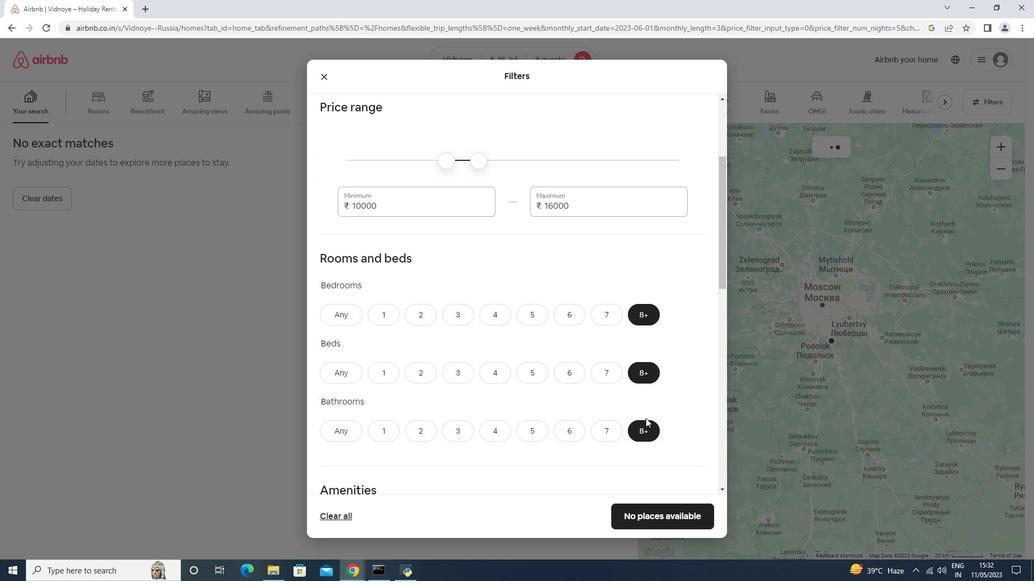 
Action: Mouse moved to (642, 413)
Screenshot: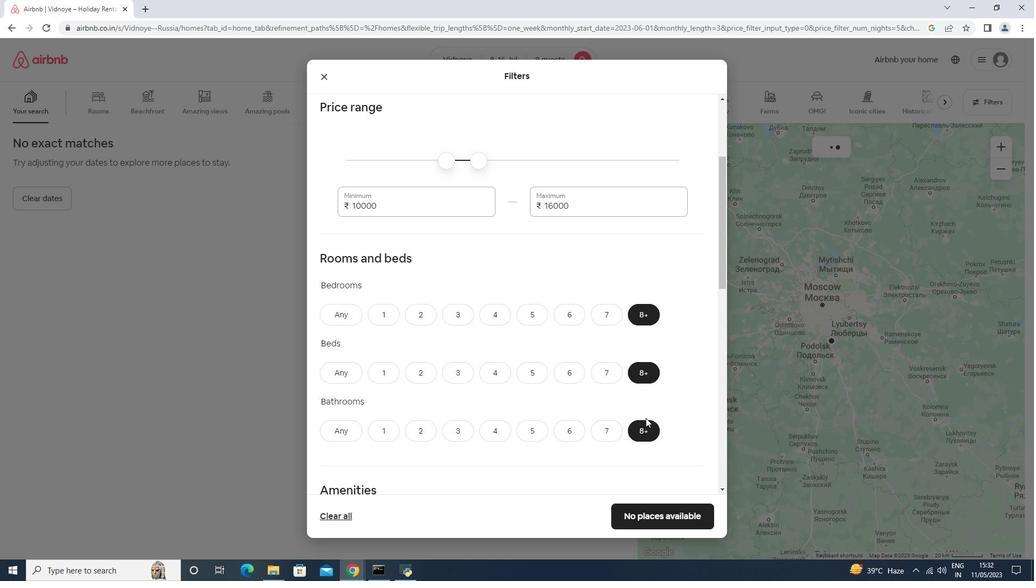 
Action: Mouse scrolled (643, 413) with delta (0, 0)
Screenshot: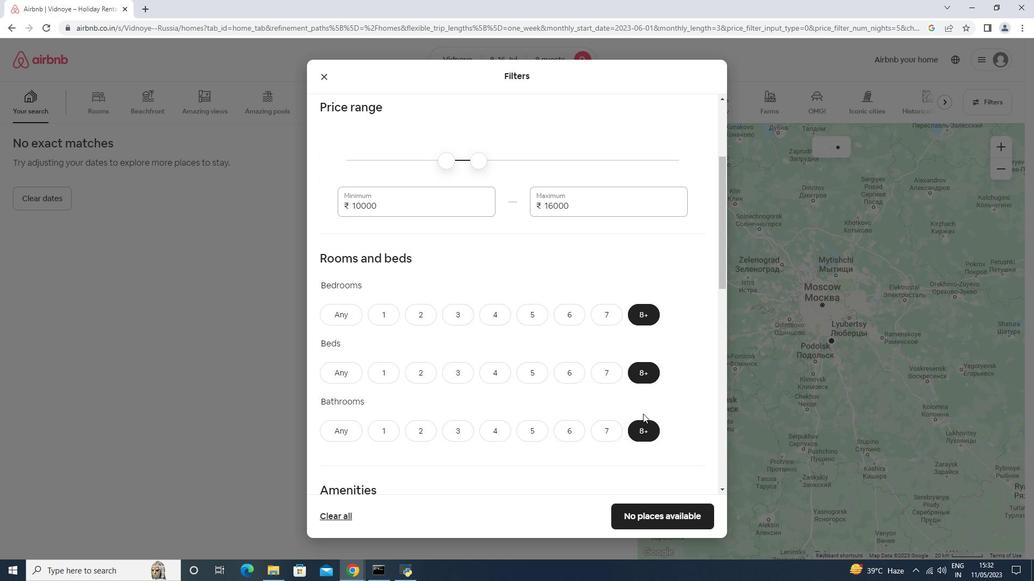 
Action: Mouse moved to (642, 413)
Screenshot: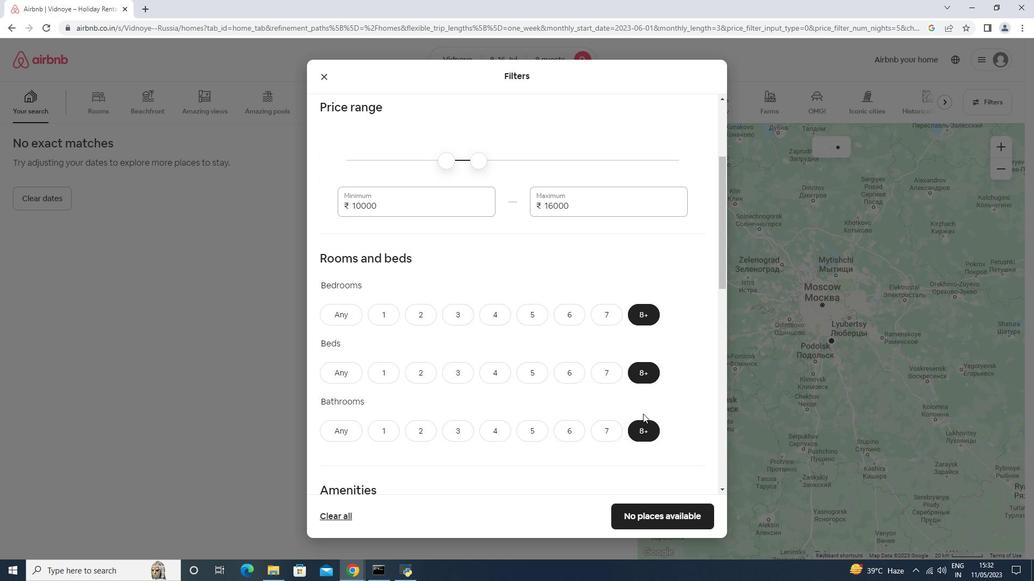 
Action: Mouse scrolled (642, 412) with delta (0, 0)
Screenshot: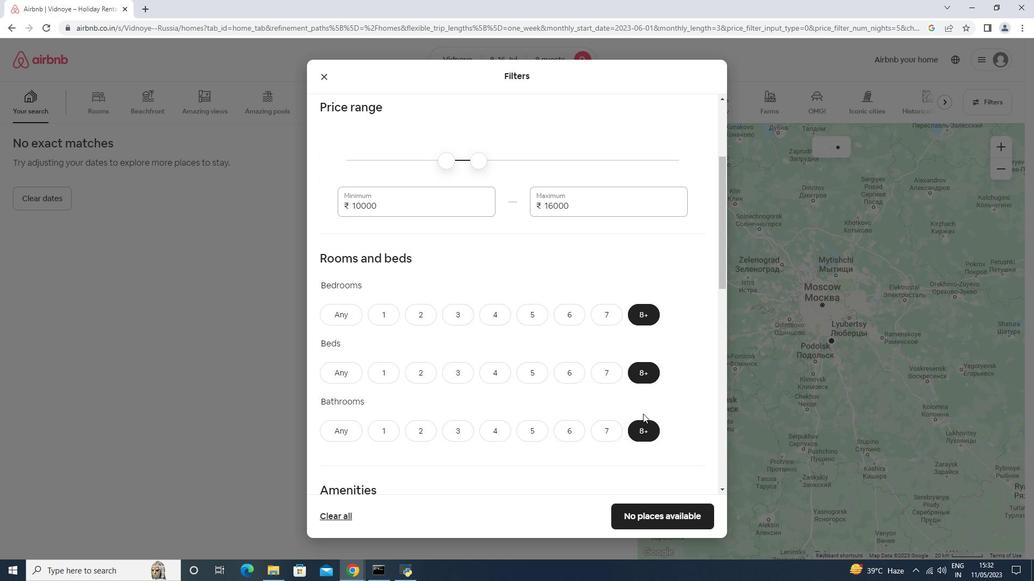 
Action: Mouse moved to (342, 327)
Screenshot: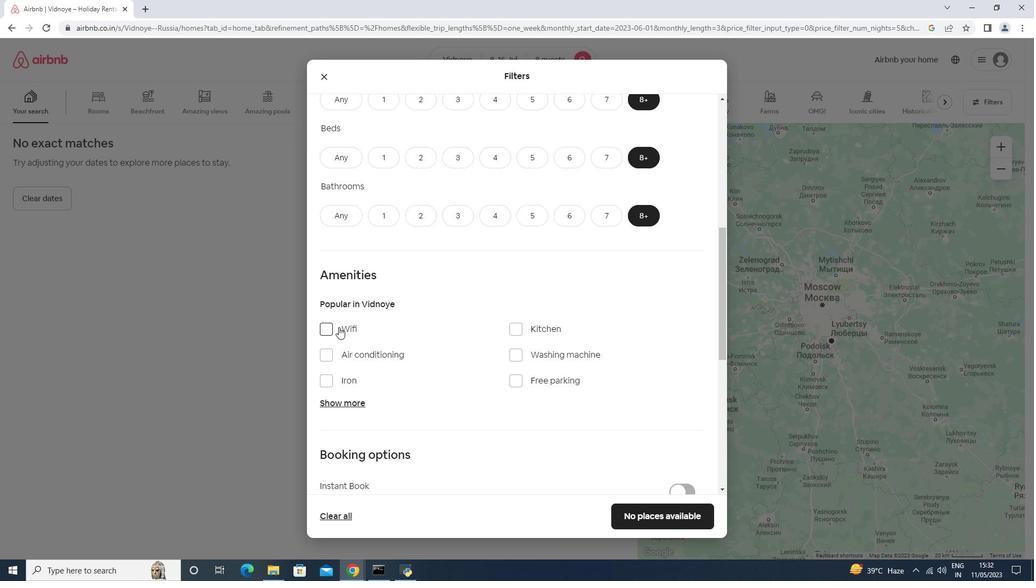 
Action: Mouse pressed left at (342, 327)
Screenshot: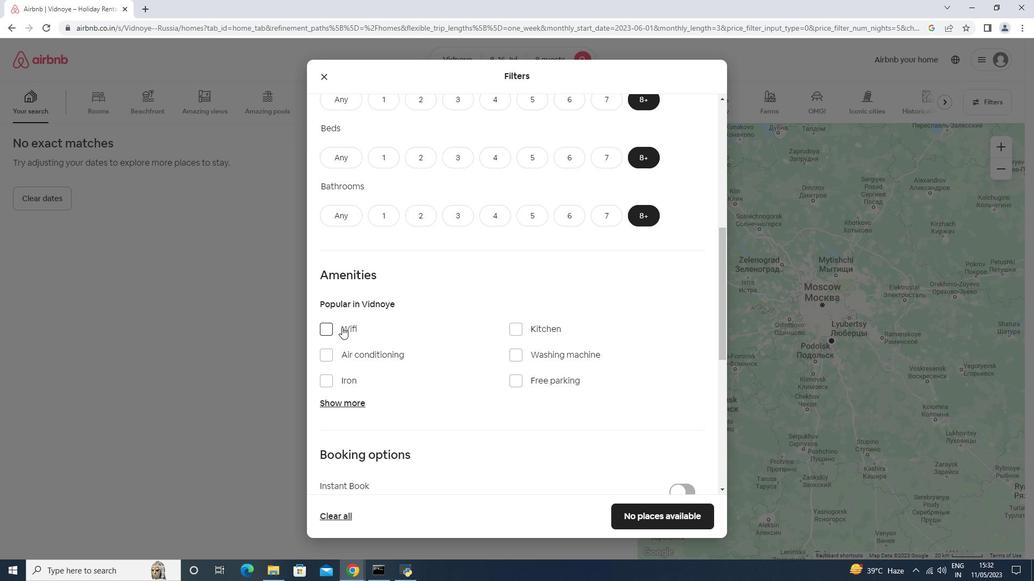 
Action: Mouse moved to (517, 382)
Screenshot: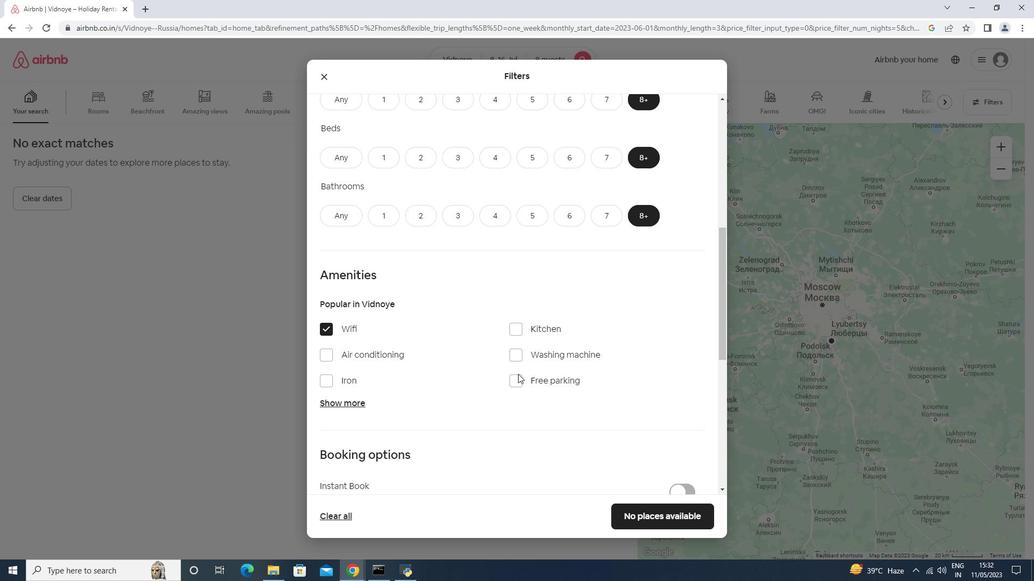 
Action: Mouse pressed left at (517, 382)
Screenshot: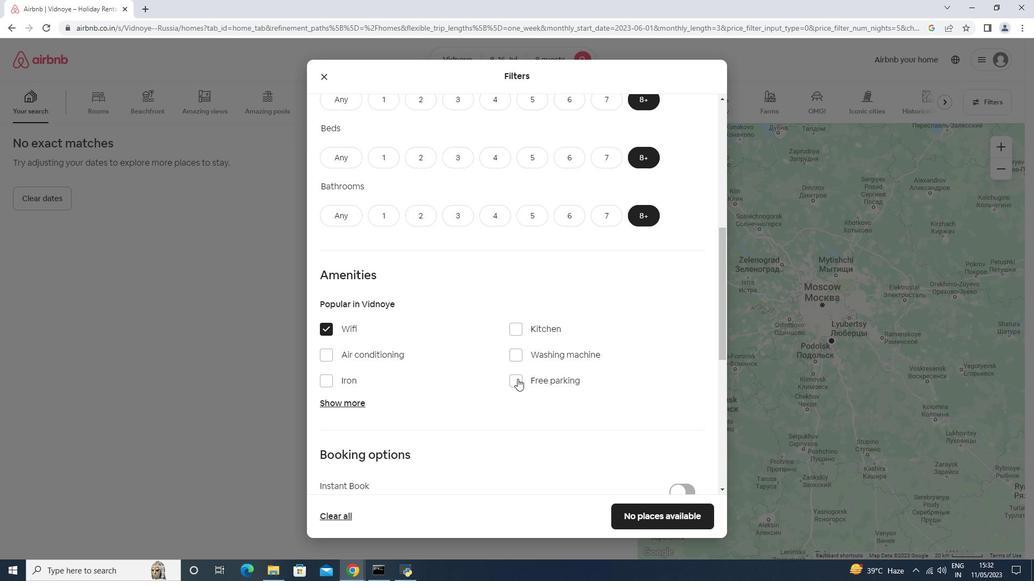 
Action: Mouse moved to (395, 352)
Screenshot: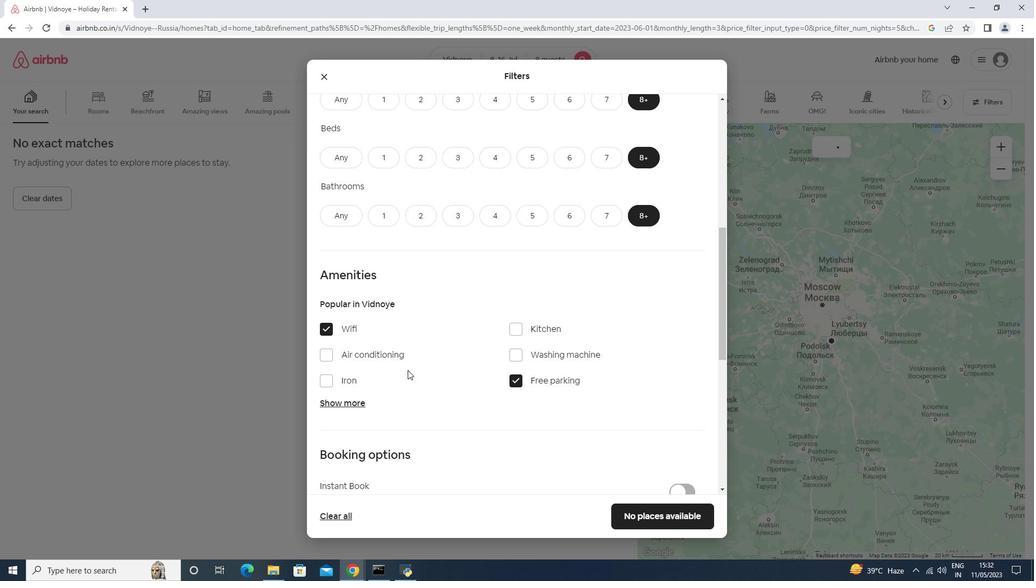 
Action: Mouse scrolled (395, 352) with delta (0, 0)
Screenshot: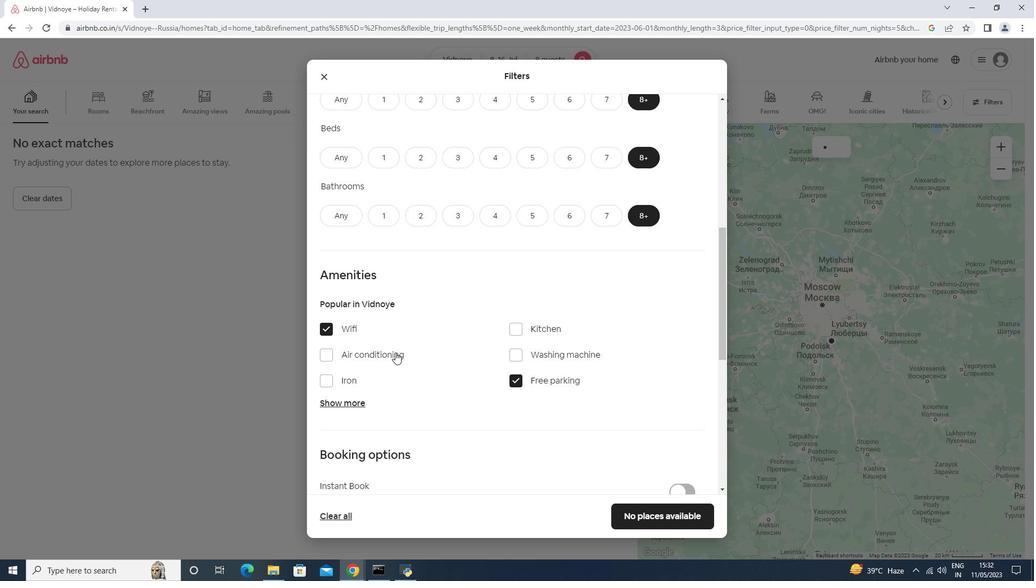 
Action: Mouse scrolled (395, 352) with delta (0, 0)
Screenshot: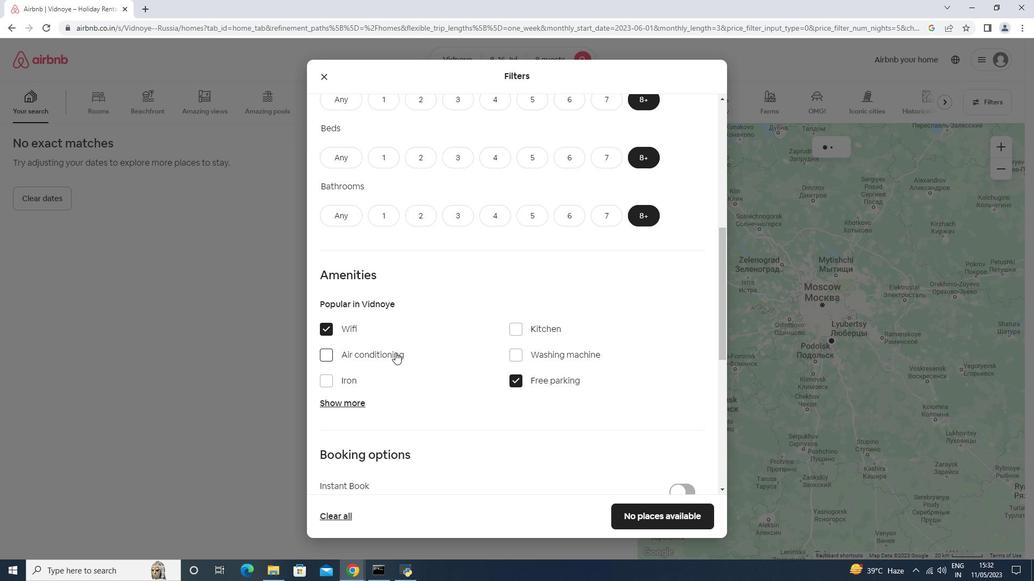 
Action: Mouse moved to (358, 295)
Screenshot: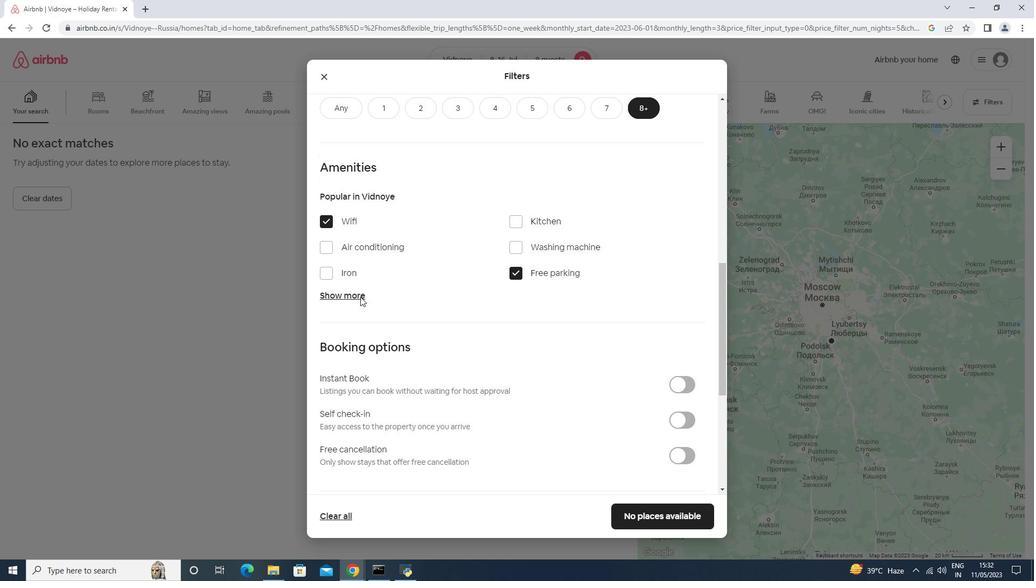 
Action: Mouse pressed left at (358, 295)
Screenshot: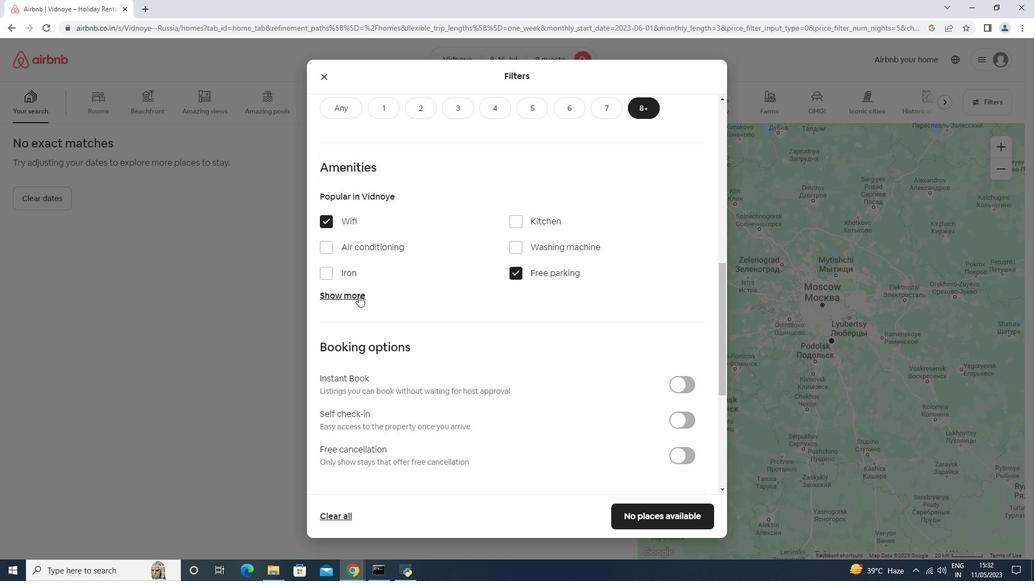 
Action: Mouse moved to (499, 357)
Screenshot: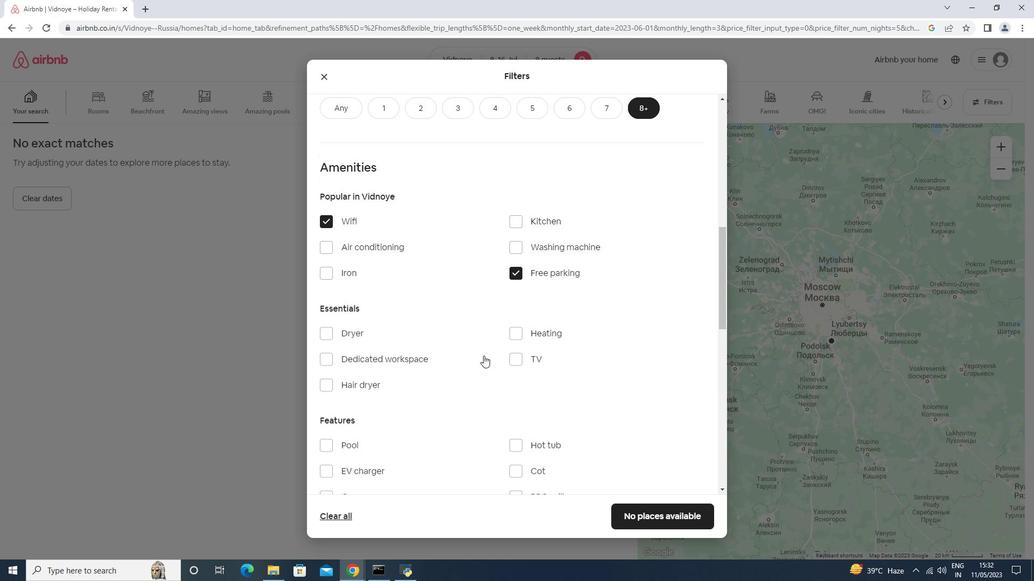 
Action: Mouse pressed left at (534, 360)
Screenshot: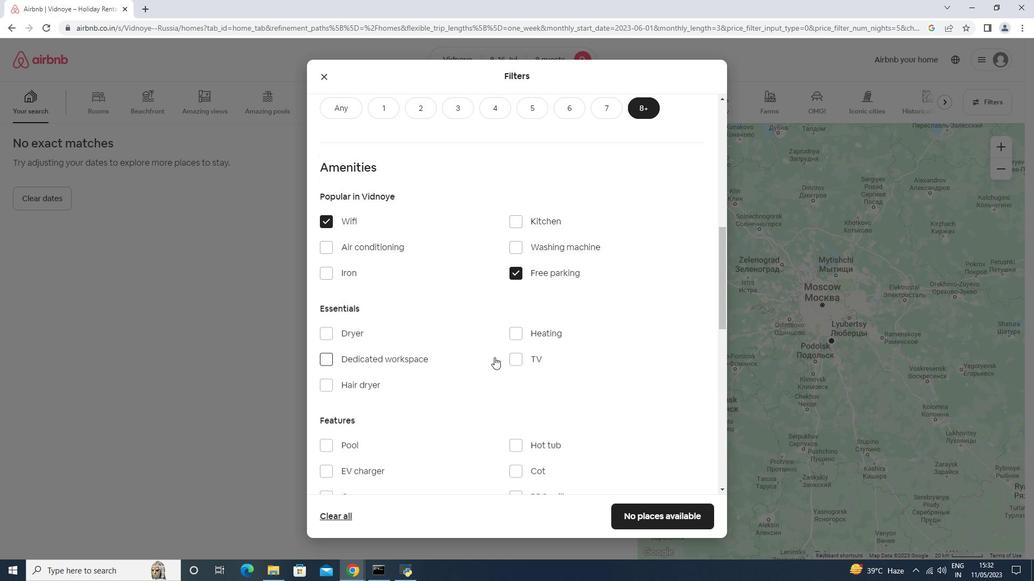 
Action: Mouse moved to (439, 365)
Screenshot: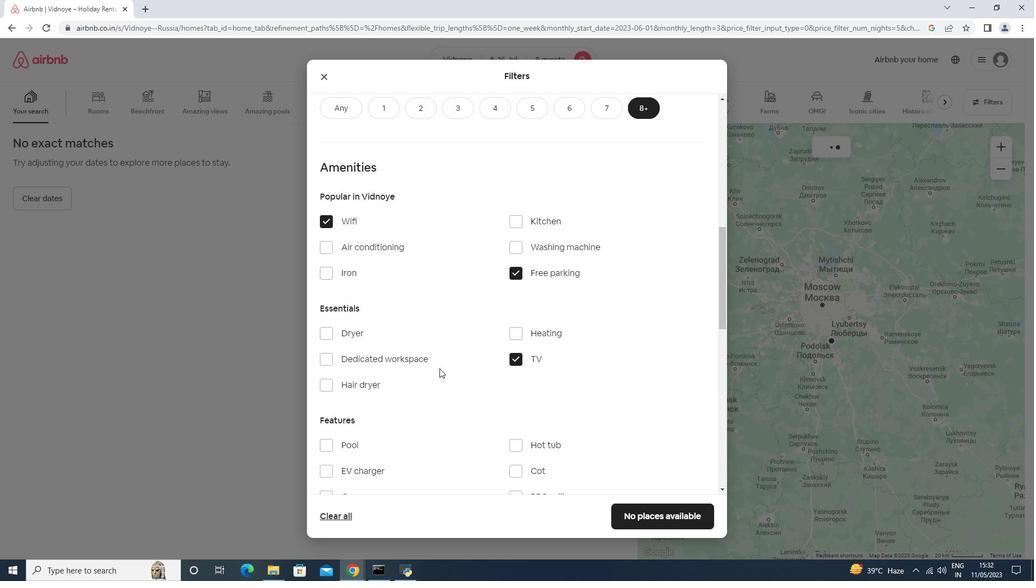 
Action: Mouse scrolled (439, 364) with delta (0, 0)
Screenshot: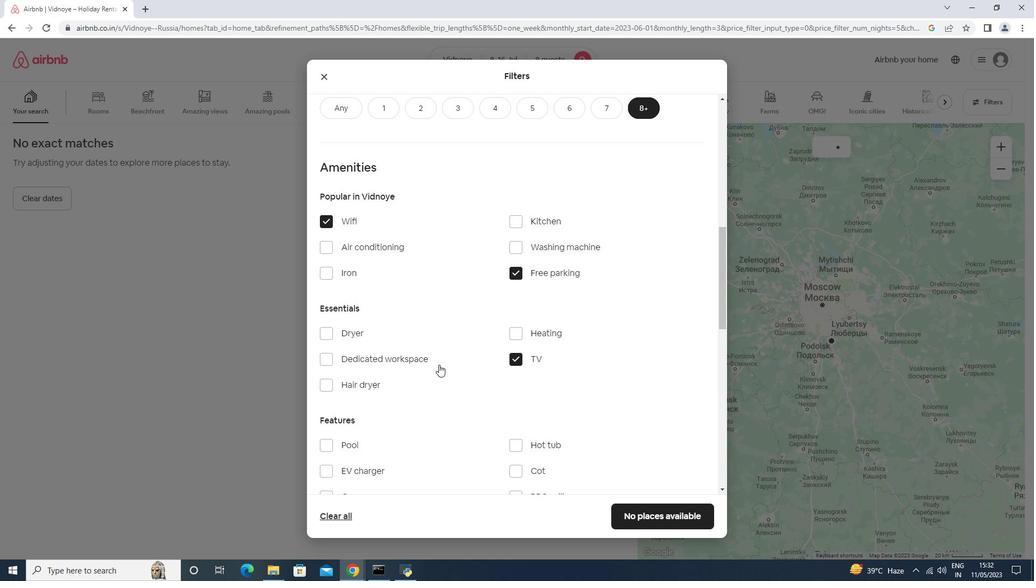 
Action: Mouse scrolled (439, 364) with delta (0, 0)
Screenshot: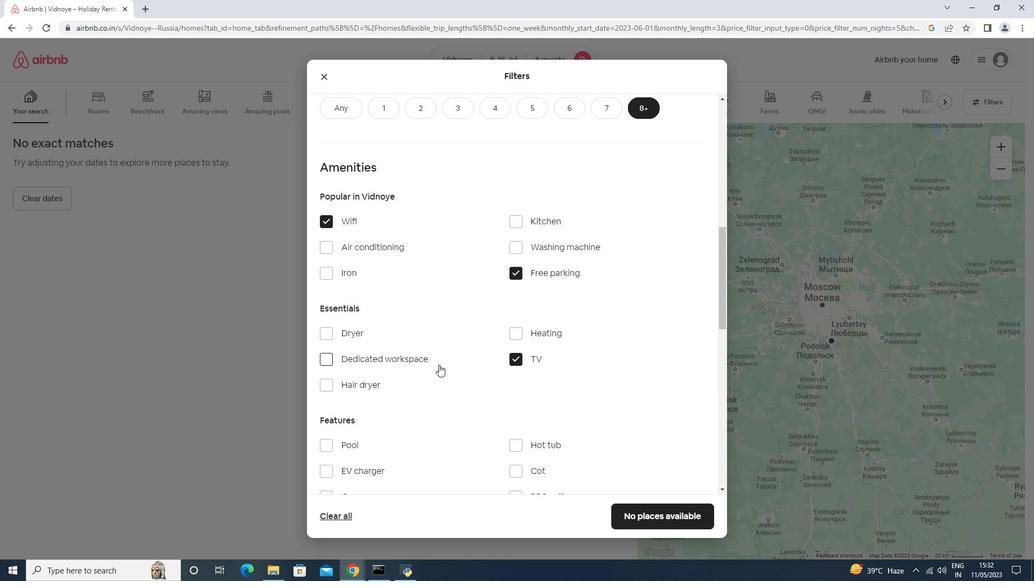 
Action: Mouse moved to (439, 364)
Screenshot: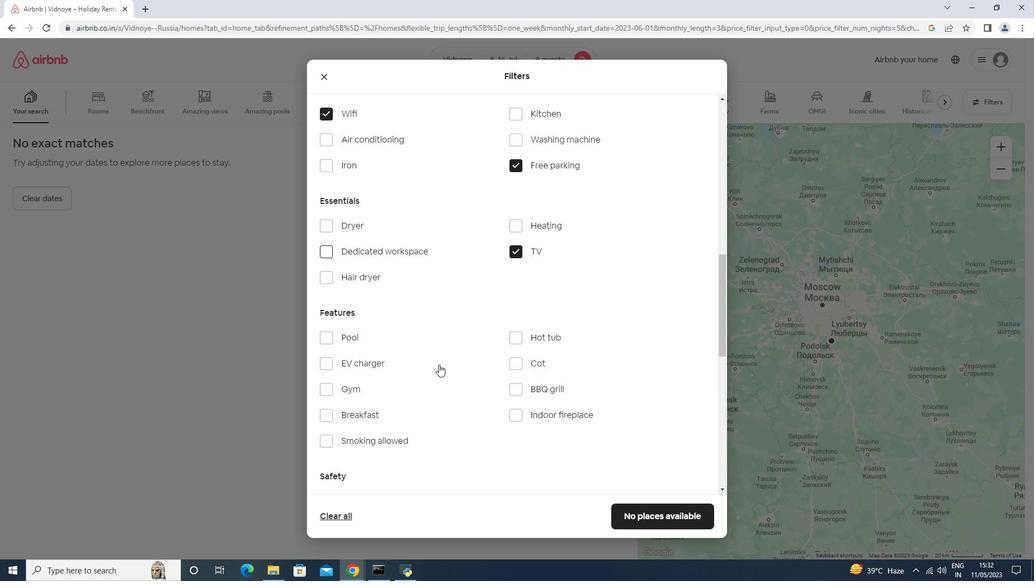 
Action: Mouse scrolled (439, 364) with delta (0, 0)
Screenshot: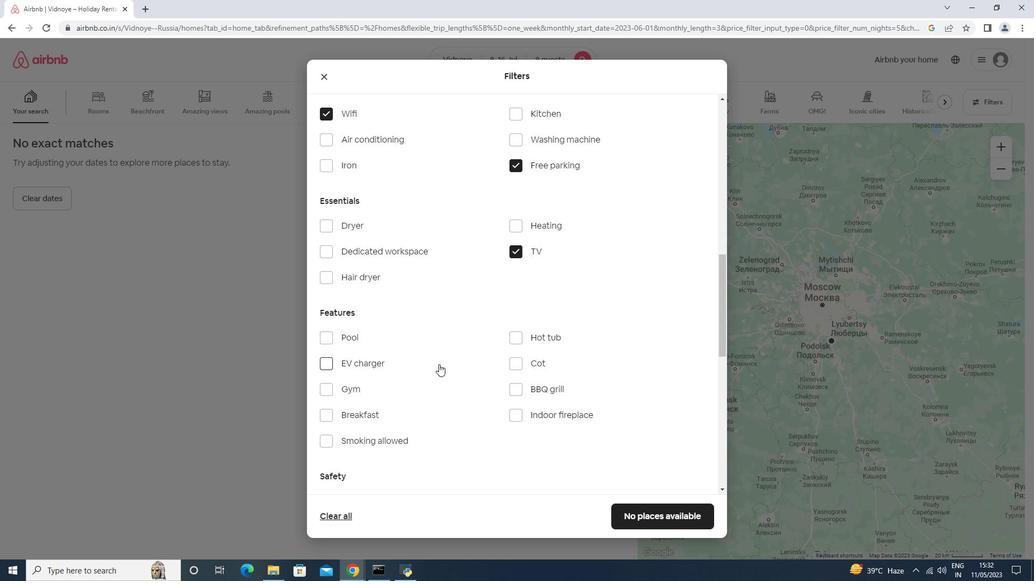 
Action: Mouse scrolled (439, 364) with delta (0, 0)
Screenshot: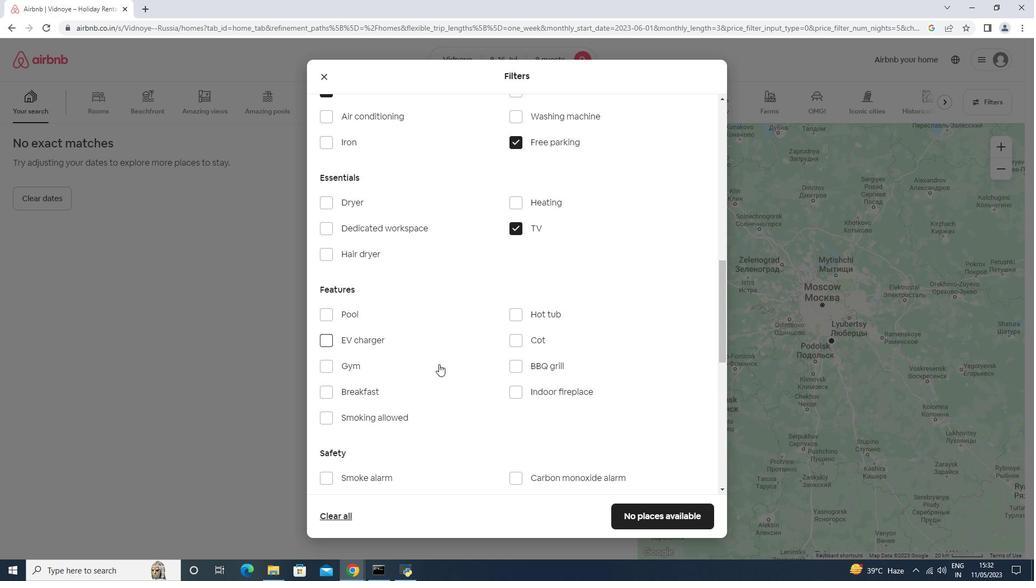 
Action: Mouse moved to (353, 305)
Screenshot: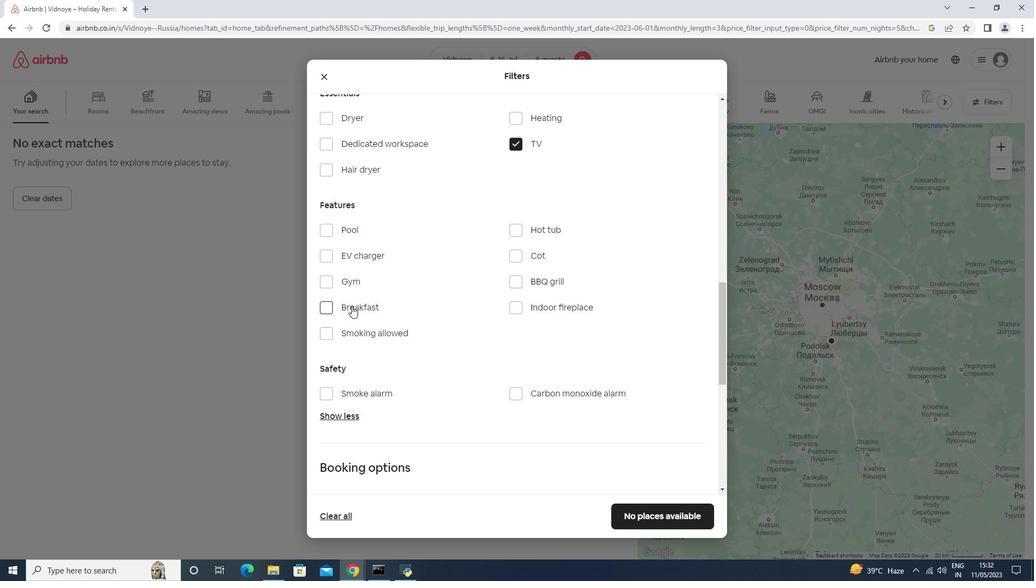 
Action: Mouse pressed left at (352, 306)
Screenshot: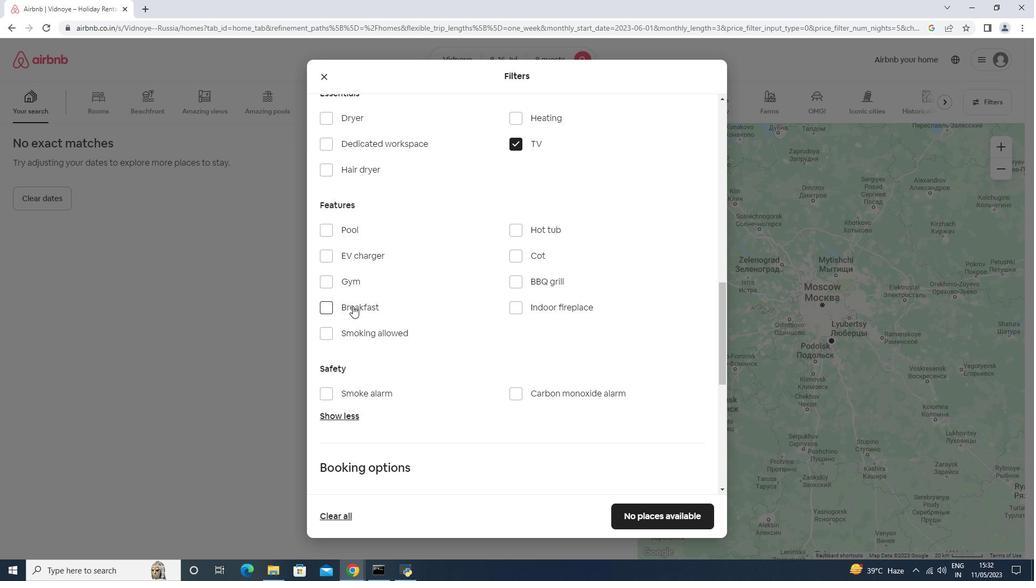 
Action: Mouse moved to (355, 281)
Screenshot: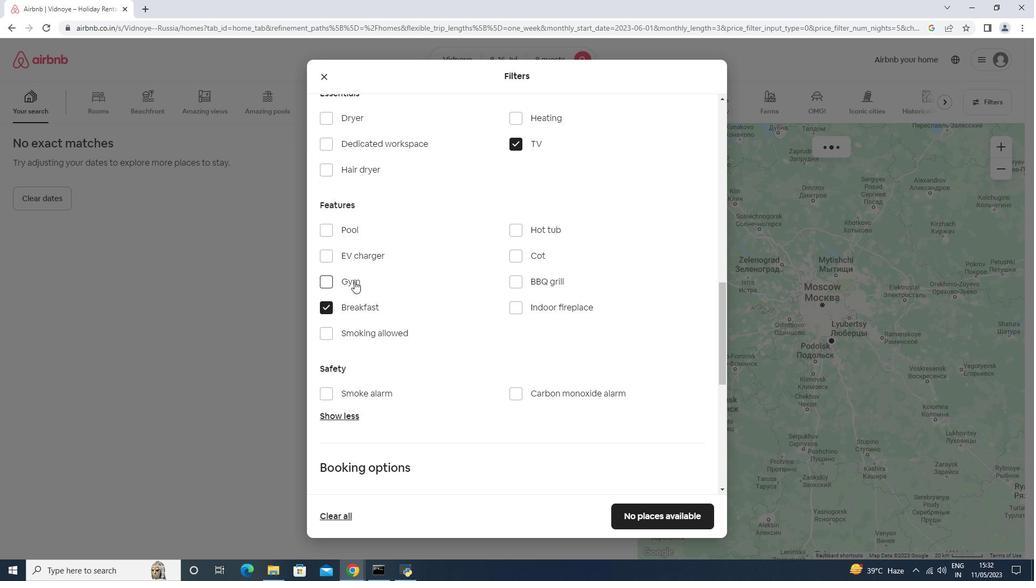
Action: Mouse pressed left at (355, 281)
Screenshot: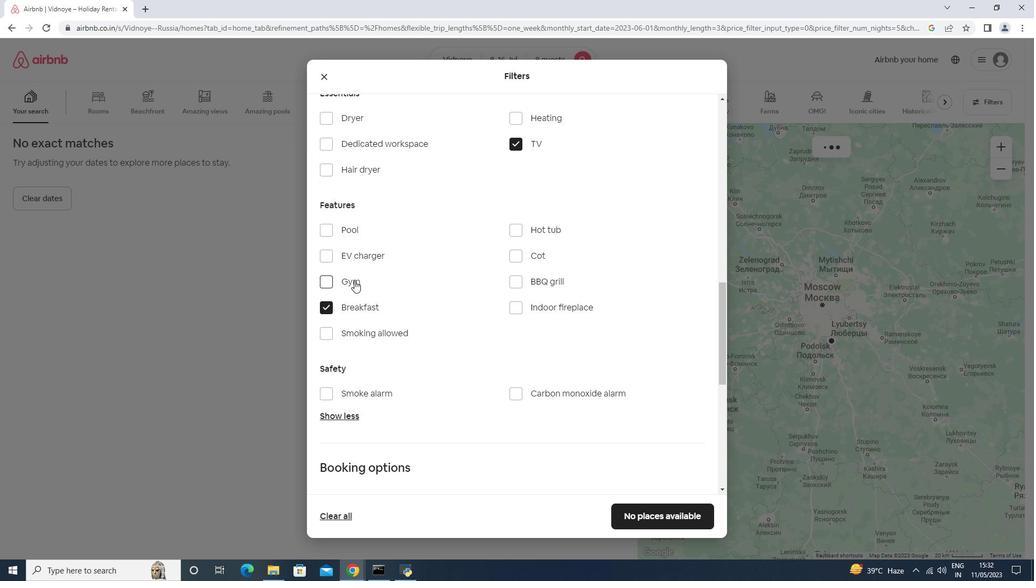 
Action: Mouse moved to (481, 385)
Screenshot: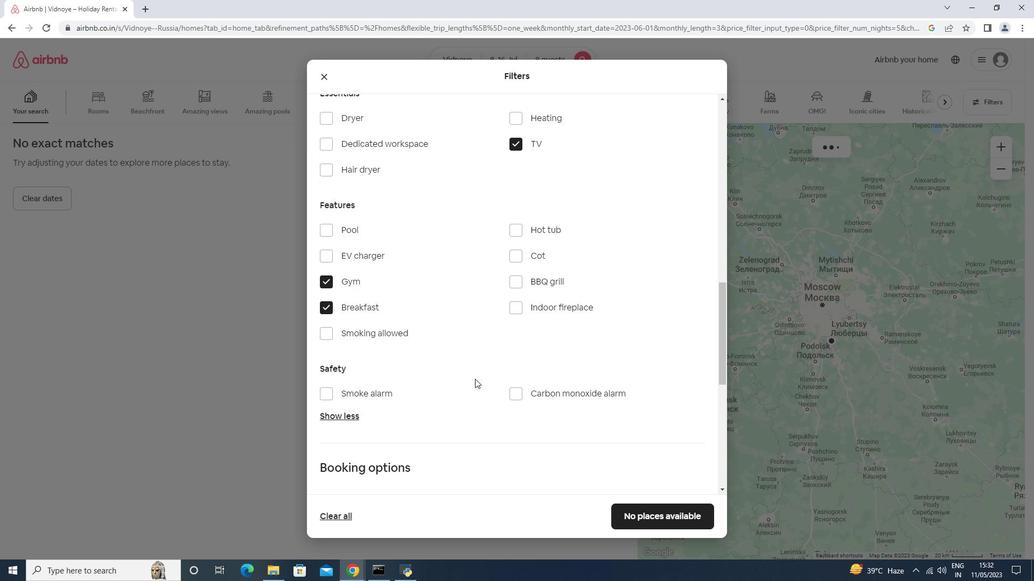
Action: Mouse scrolled (481, 385) with delta (0, 0)
Screenshot: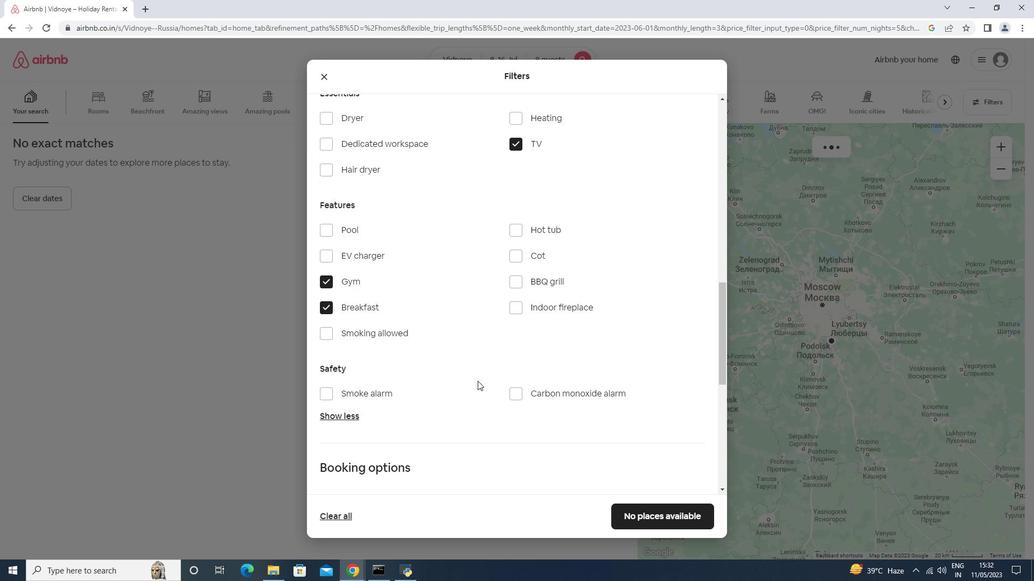 
Action: Mouse scrolled (481, 385) with delta (0, 0)
Screenshot: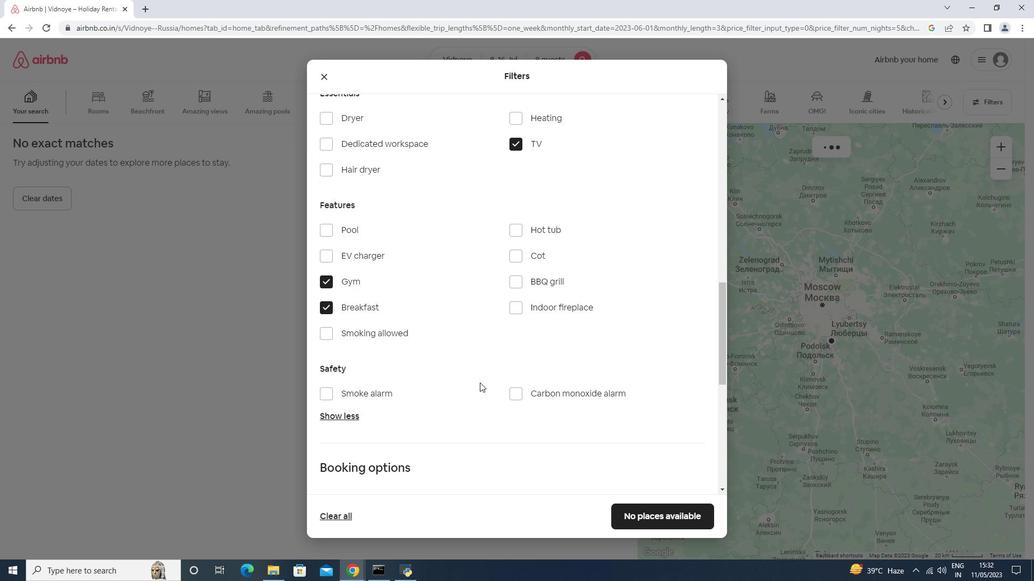 
Action: Mouse scrolled (481, 385) with delta (0, 0)
Screenshot: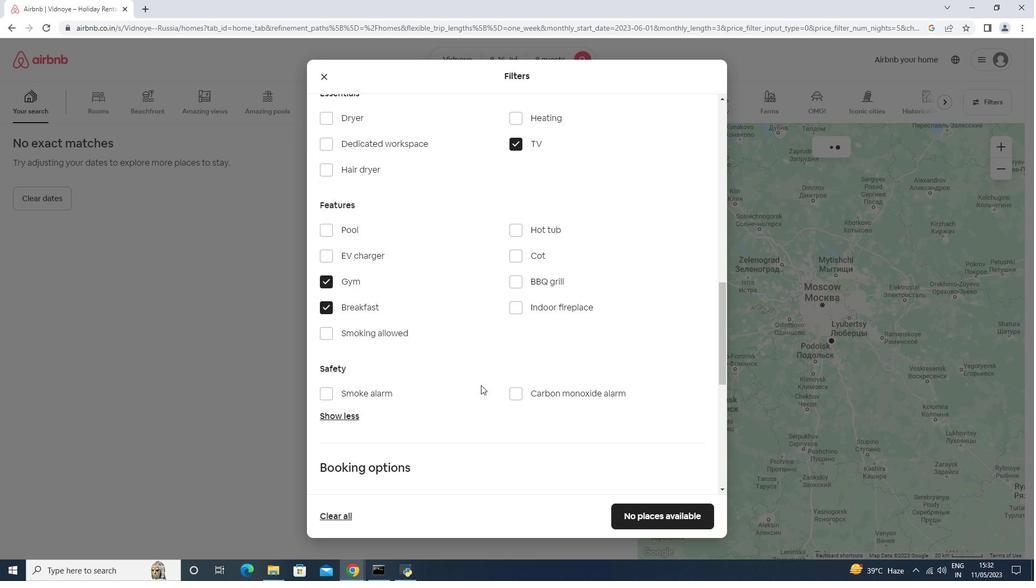 
Action: Mouse moved to (679, 380)
Screenshot: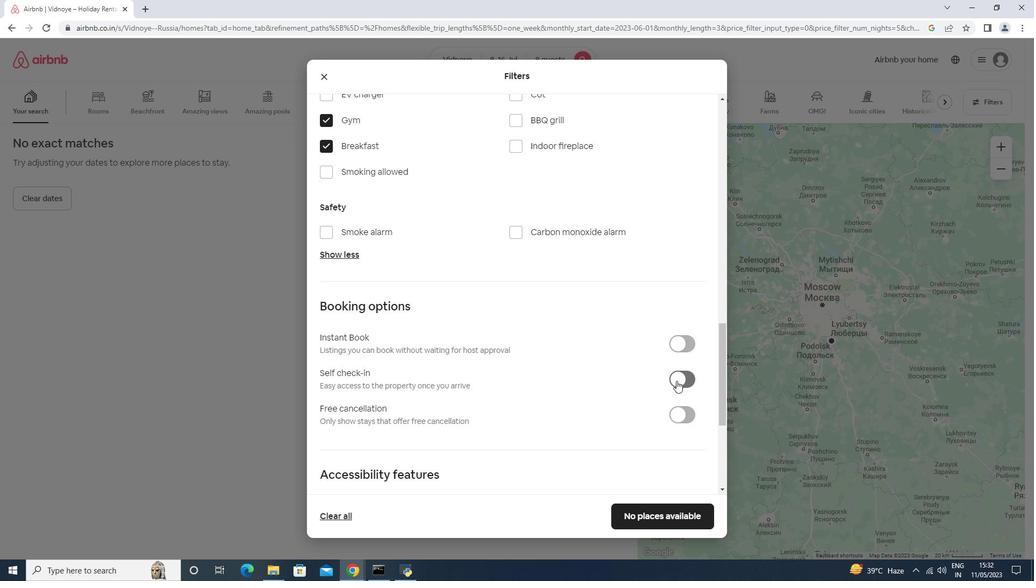 
Action: Mouse pressed left at (679, 380)
Screenshot: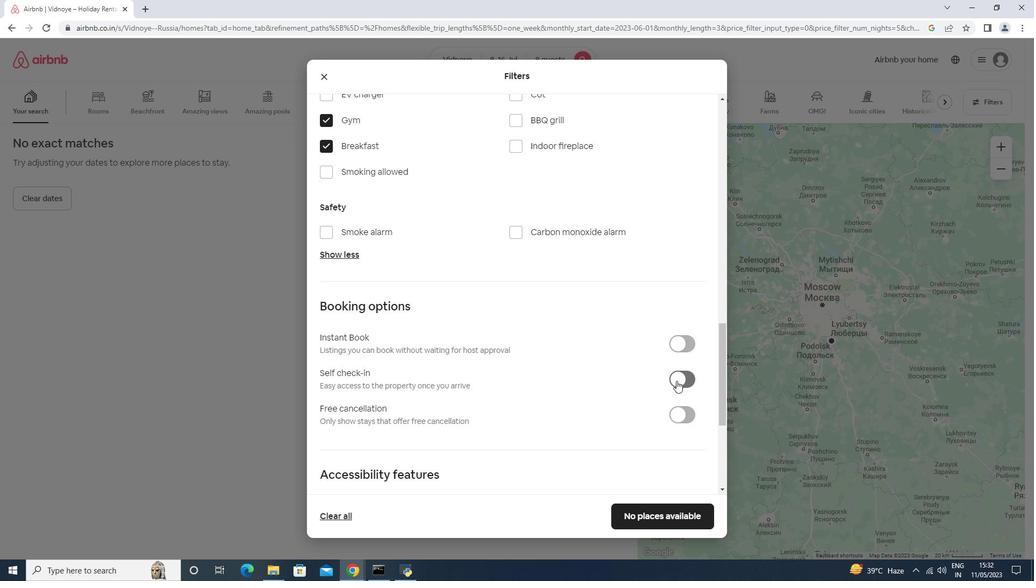 
Action: Mouse moved to (436, 358)
Screenshot: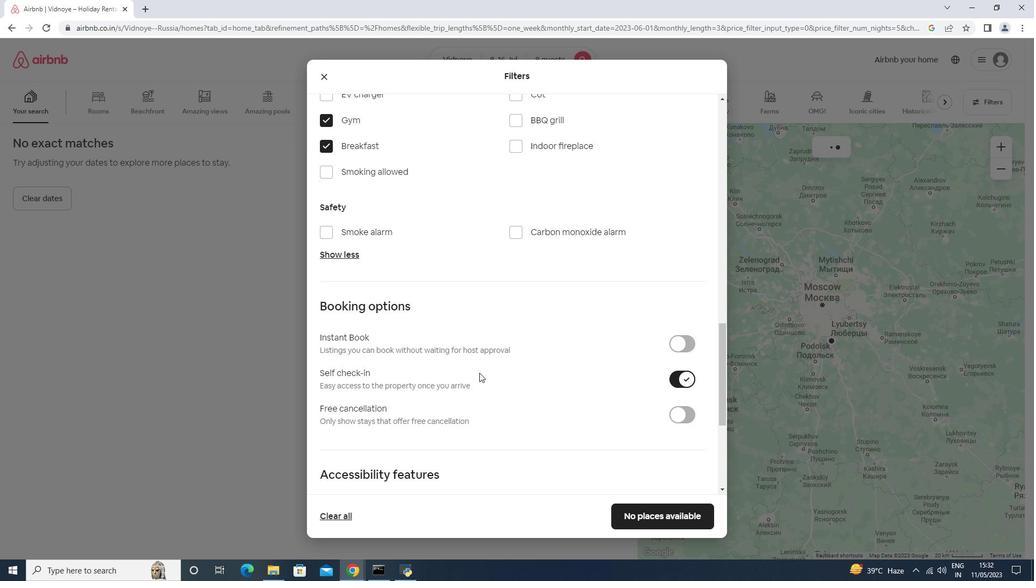 
Action: Mouse scrolled (436, 358) with delta (0, 0)
Screenshot: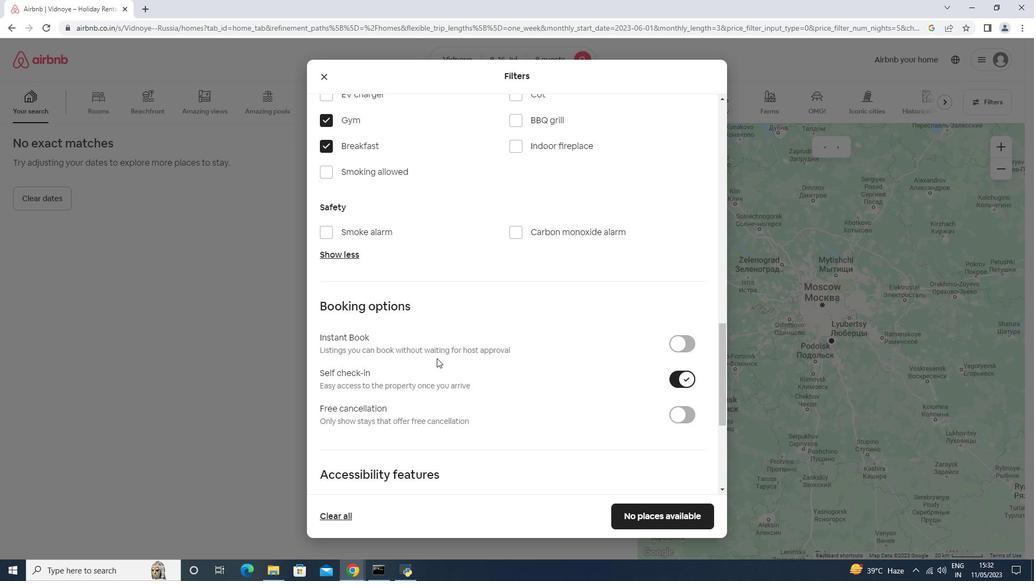 
Action: Mouse scrolled (436, 358) with delta (0, 0)
Screenshot: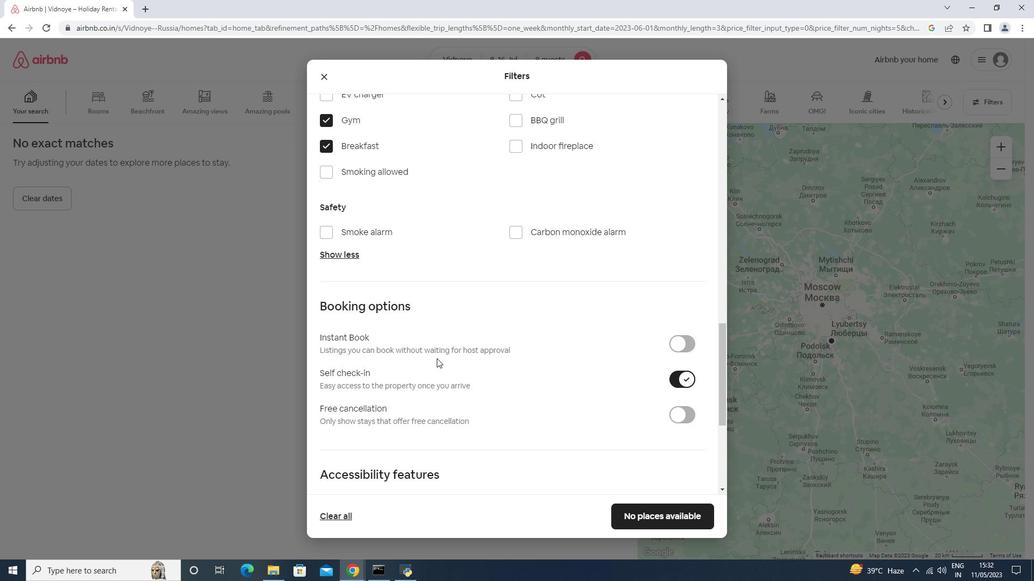 
Action: Mouse scrolled (436, 358) with delta (0, 0)
Screenshot: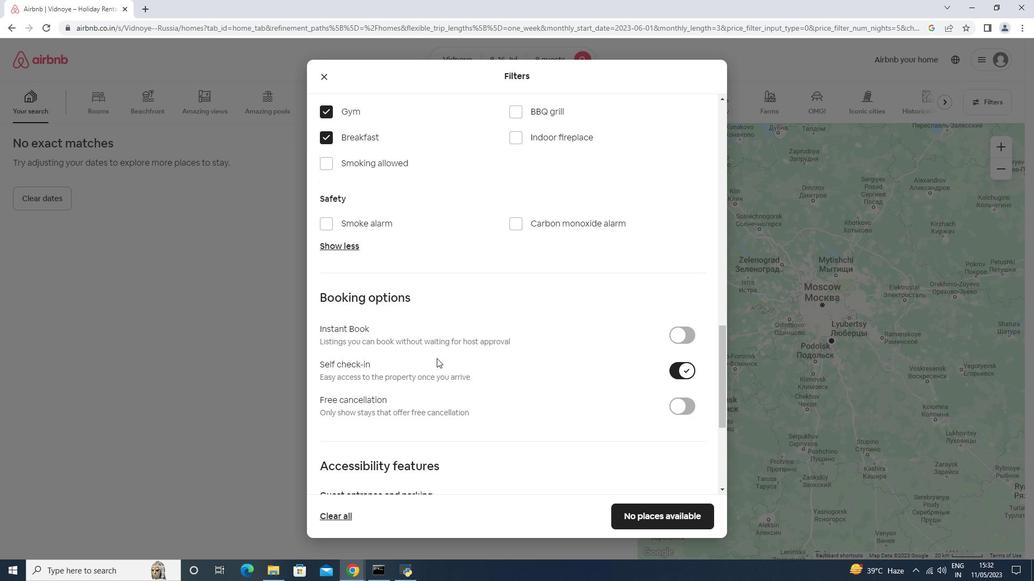 
Action: Mouse scrolled (436, 358) with delta (0, 0)
Screenshot: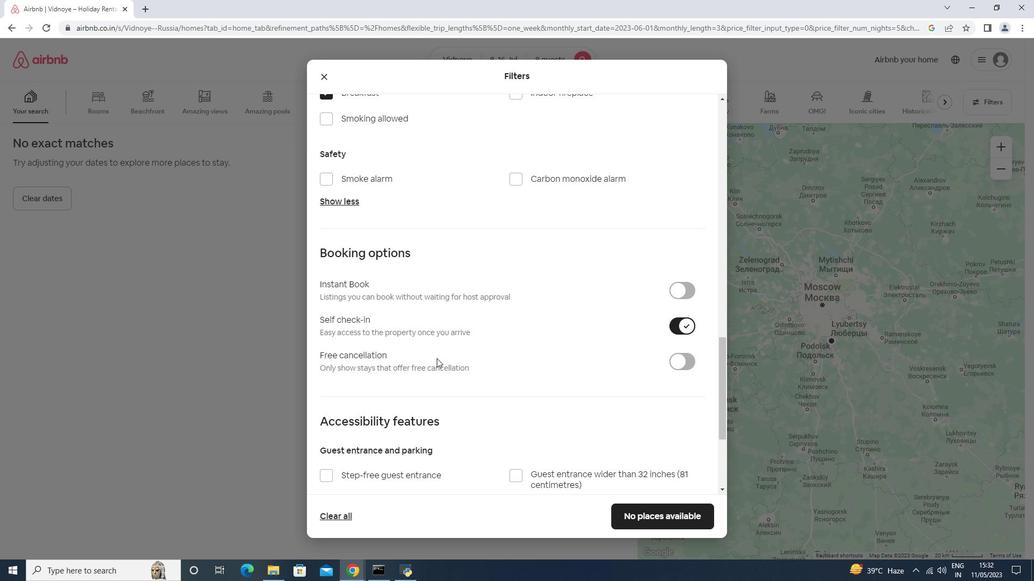 
Action: Mouse moved to (411, 481)
Screenshot: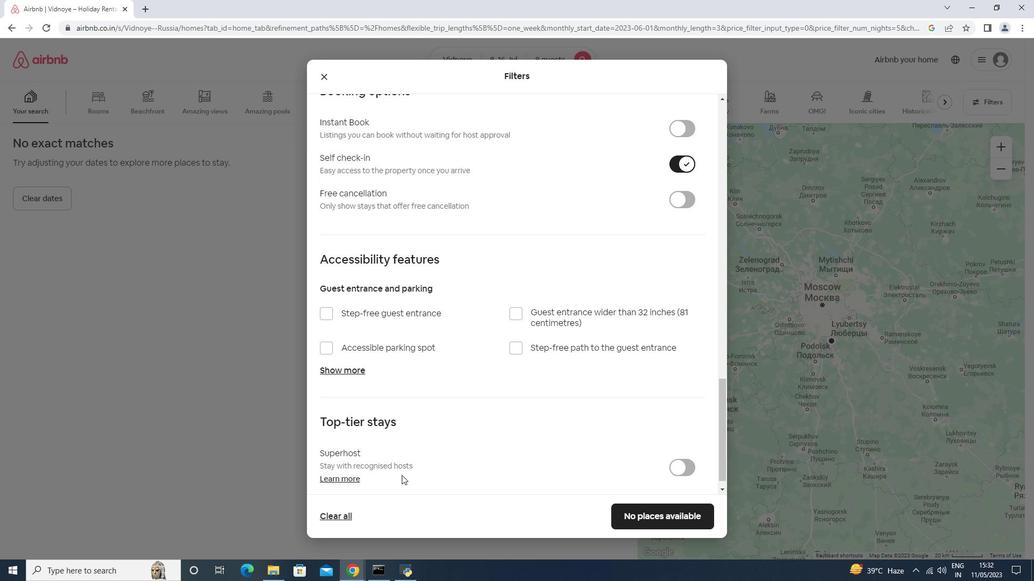 
Action: Mouse scrolled (411, 480) with delta (0, 0)
Screenshot: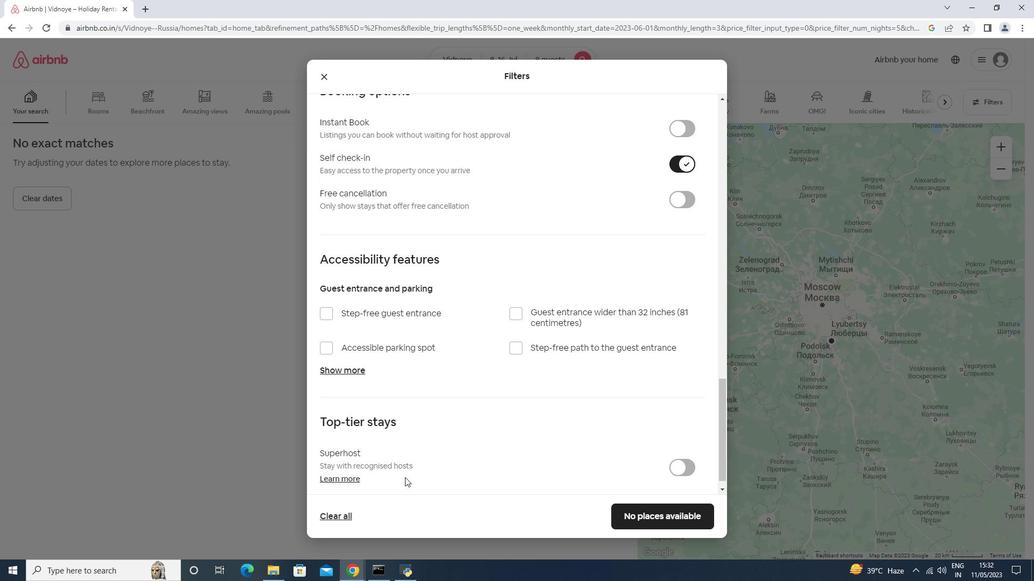 
Action: Mouse scrolled (411, 480) with delta (0, 0)
Screenshot: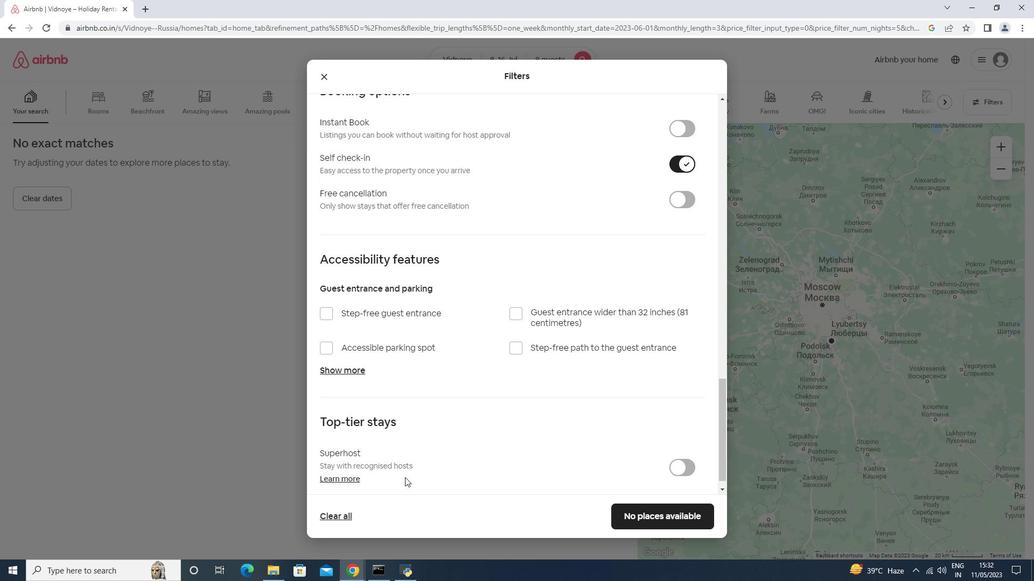 
Action: Mouse scrolled (411, 480) with delta (0, 0)
Screenshot: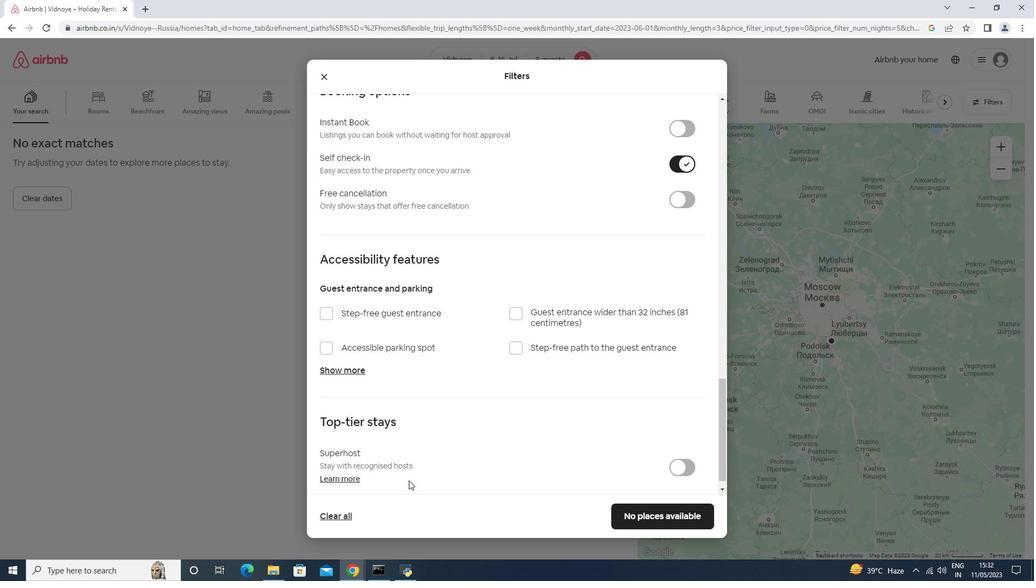 
Action: Mouse moved to (410, 475)
Screenshot: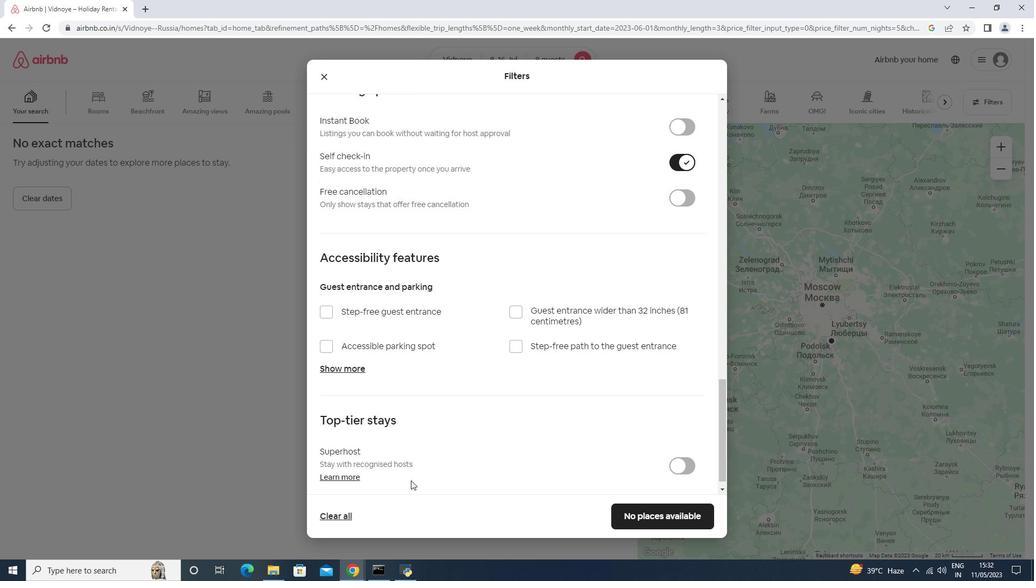
Action: Mouse scrolled (411, 478) with delta (0, 0)
Screenshot: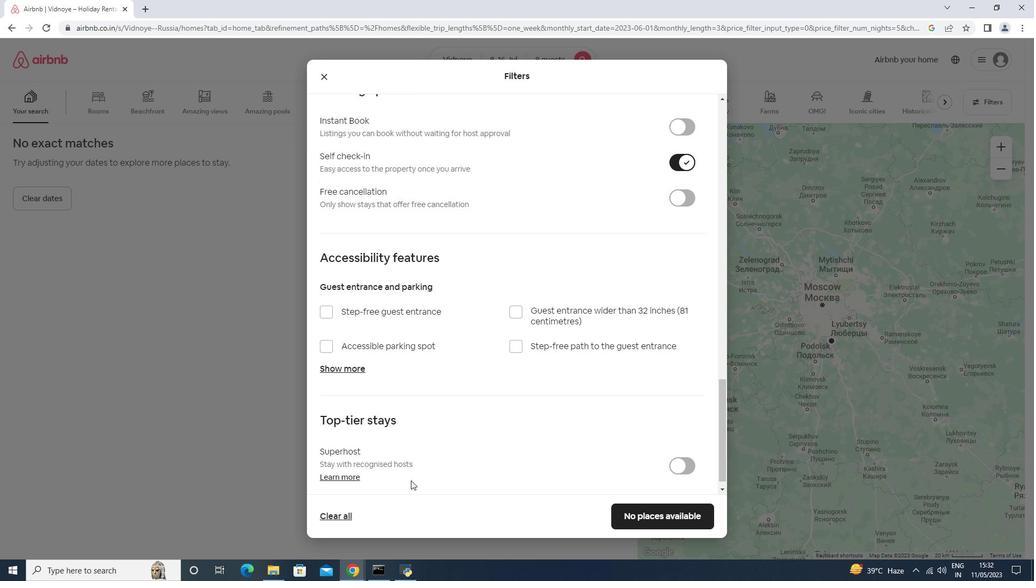 
Action: Mouse moved to (696, 511)
Screenshot: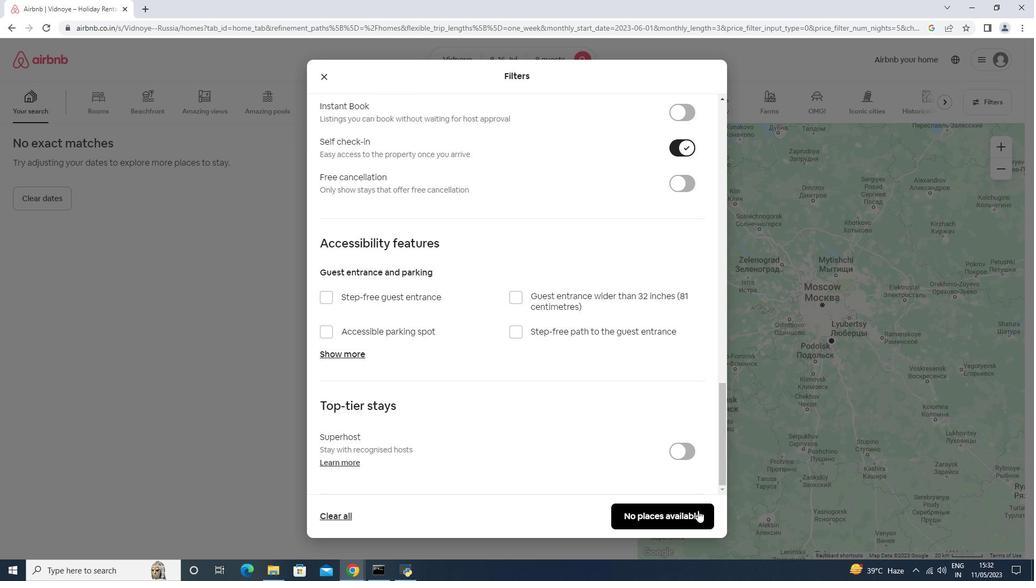 
Action: Mouse pressed left at (696, 511)
Screenshot: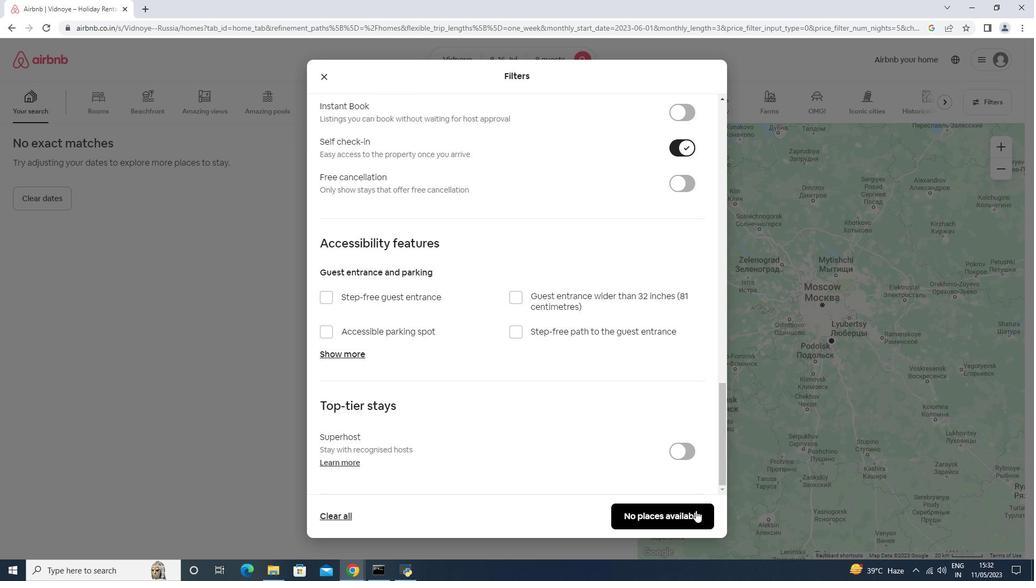 
Action: Key pressed -
Screenshot: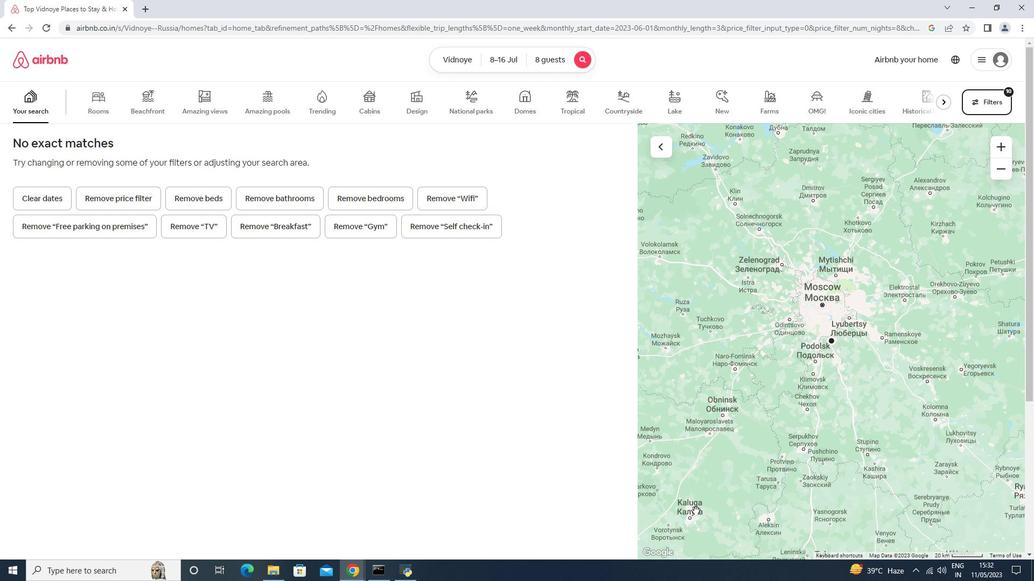 
